 Task: Add an event with the title Conference: Industry Summit, date '2024/05/20', time 7:30 AM to 9:30 AMand add a description: The Industry Summit is a premier gathering of professionals, experts, and thought leaders in a specific industry or field. It serves as a platform for networking, knowledge sharing, and collaboration, bringing together key stakeholders to discuss emerging trends, challenges, and opportunities within the industry._x000D_
_x000D_
Select event color  Banana . Add location for the event as: 789 Paseo del Prado, Madrid, Spain, logged in from the account softage.1@softage.netand send the event invitation to softage.7@softage.net and softage.8@softage.net. Set a reminder for the event Daily
Action: Mouse moved to (42, 98)
Screenshot: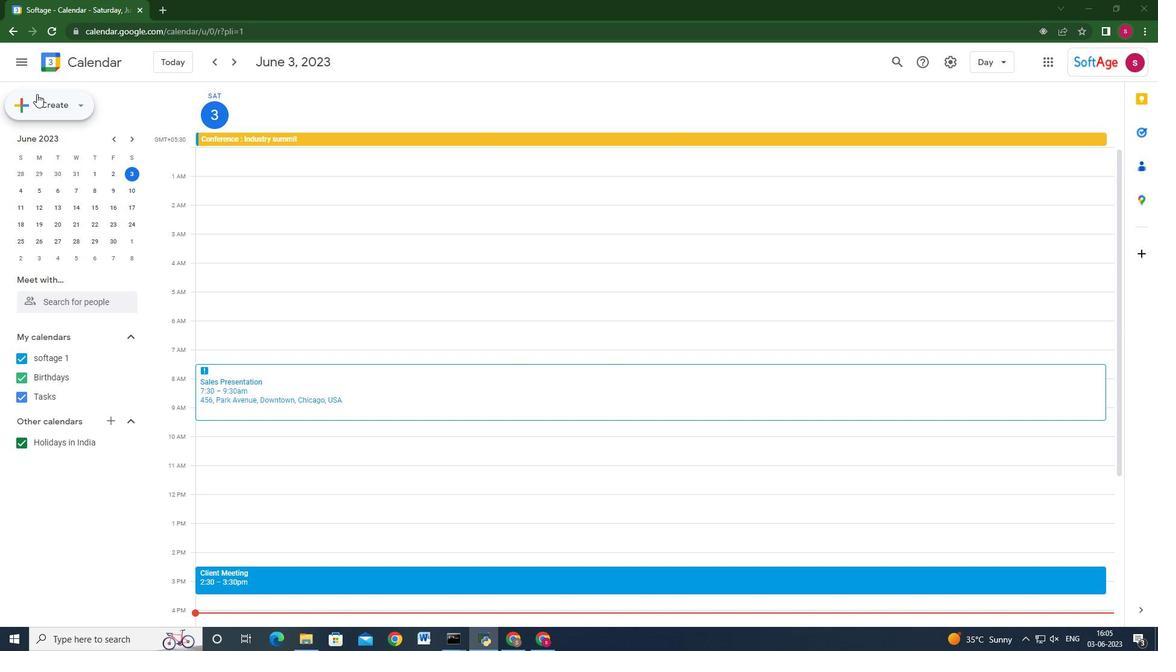 
Action: Mouse pressed left at (42, 98)
Screenshot: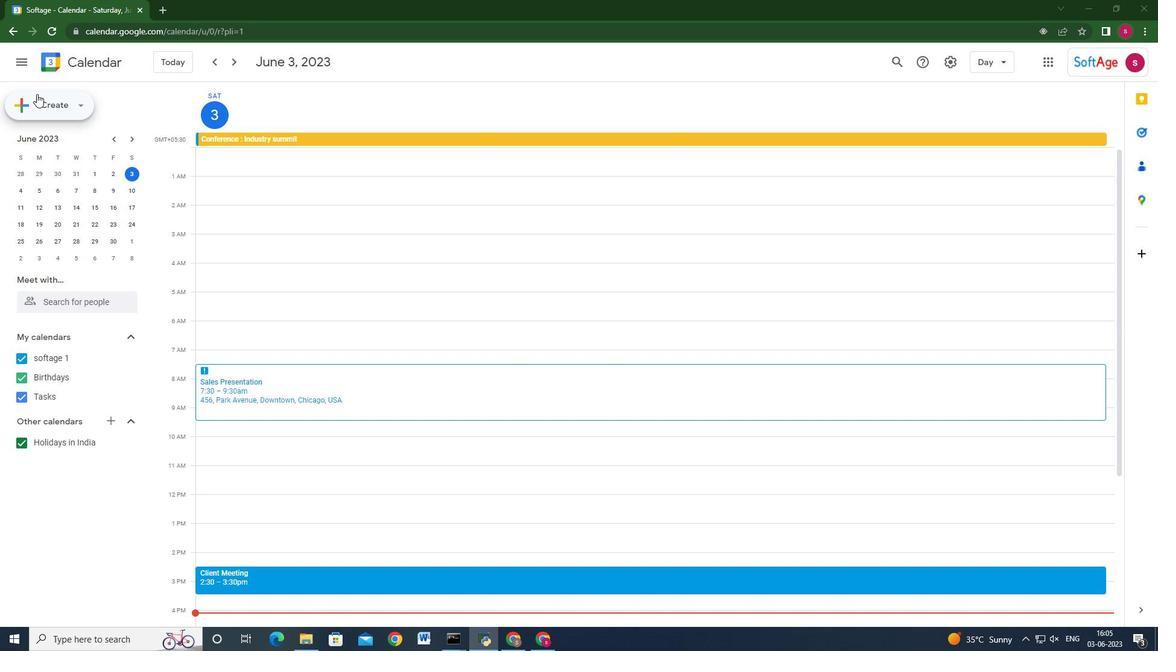
Action: Mouse moved to (53, 135)
Screenshot: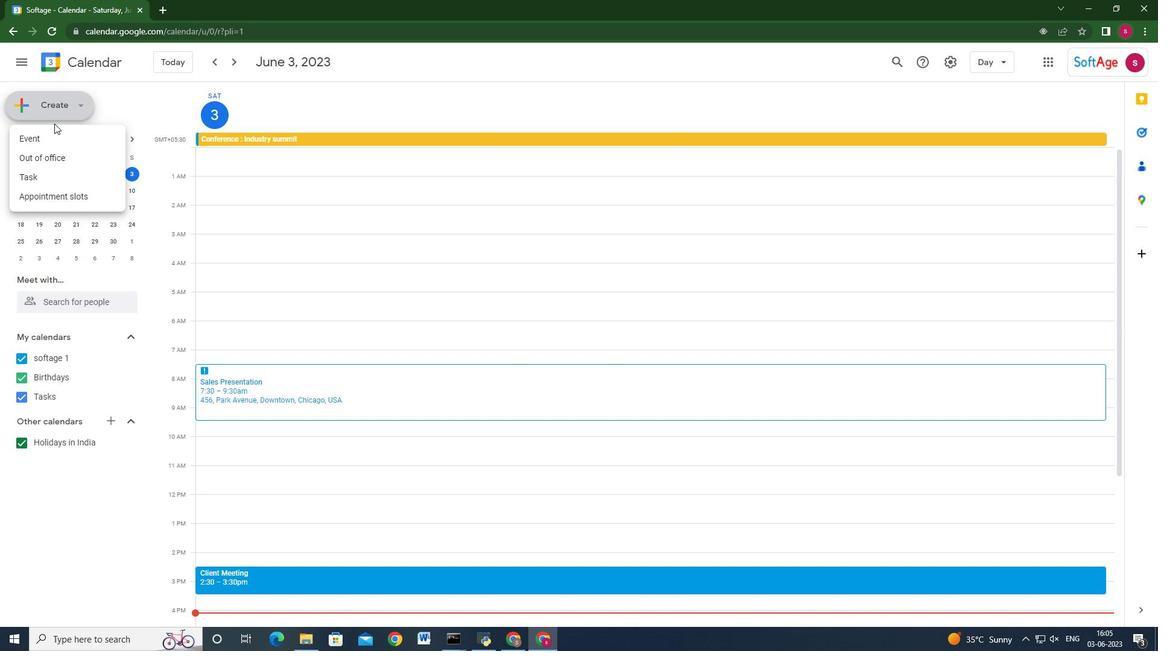 
Action: Mouse pressed left at (53, 135)
Screenshot: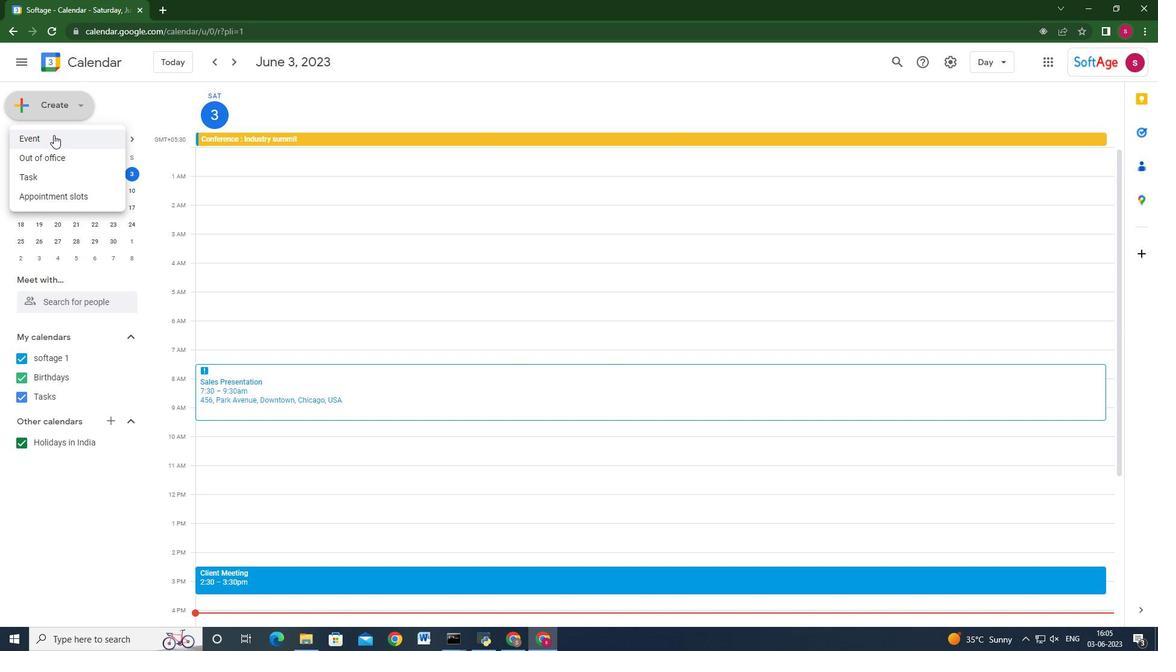 
Action: Mouse moved to (682, 585)
Screenshot: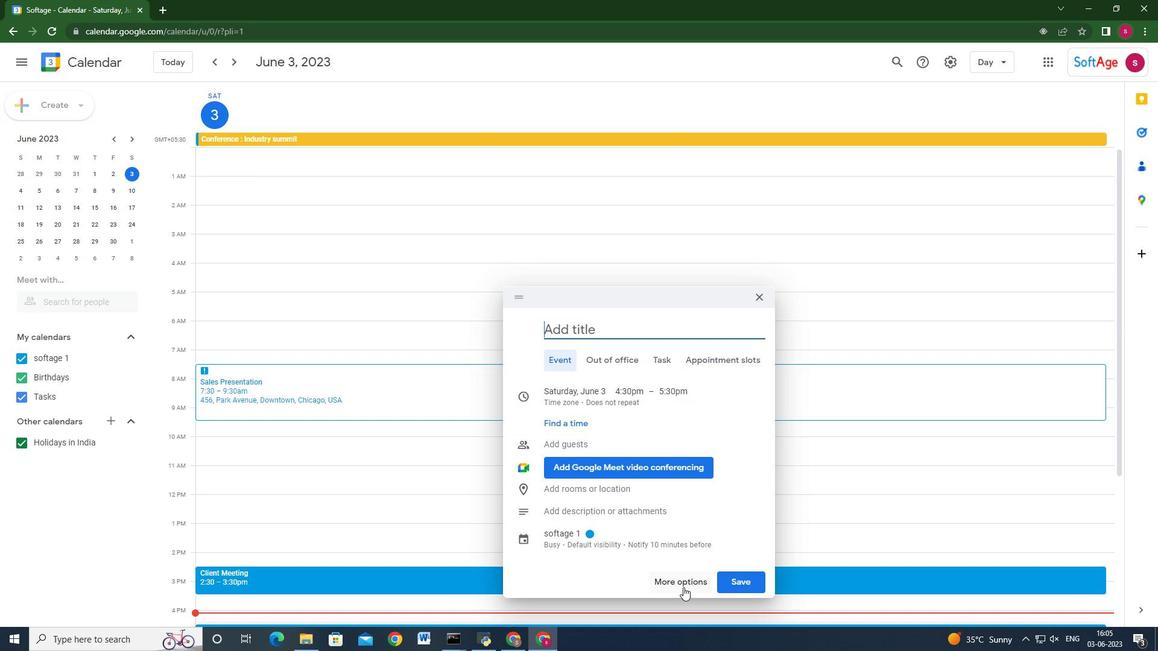 
Action: Mouse pressed left at (682, 585)
Screenshot: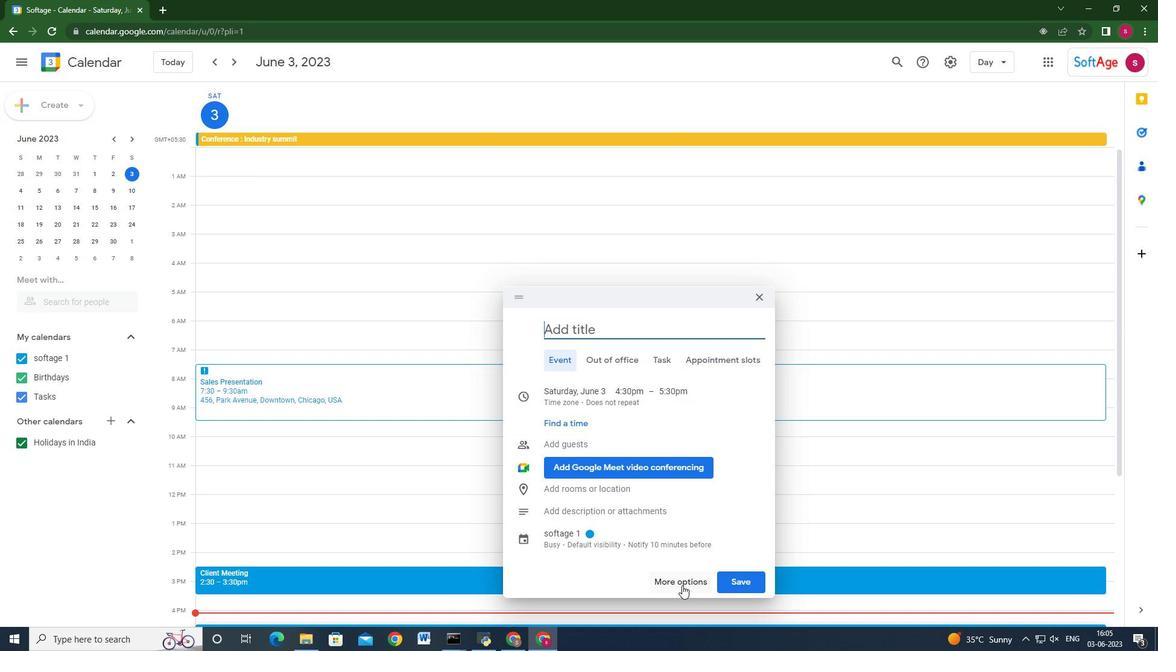 
Action: Mouse moved to (436, 74)
Screenshot: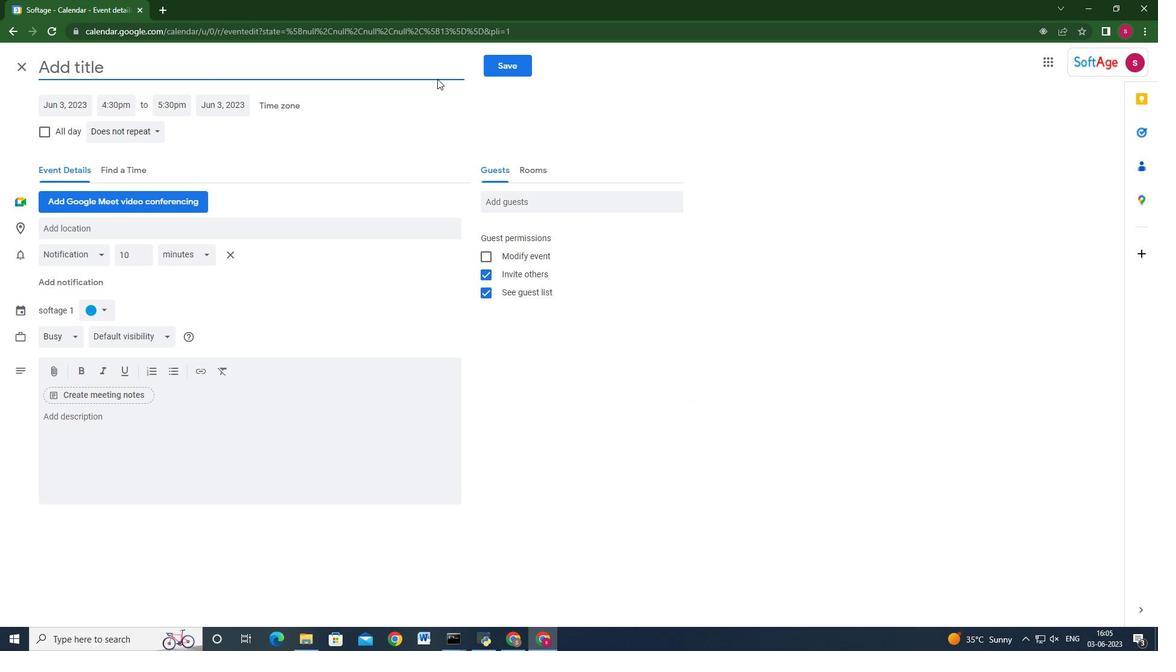 
Action: Key pressed <Key.shift>Industry<Key.space><Key.shift>Summit
Screenshot: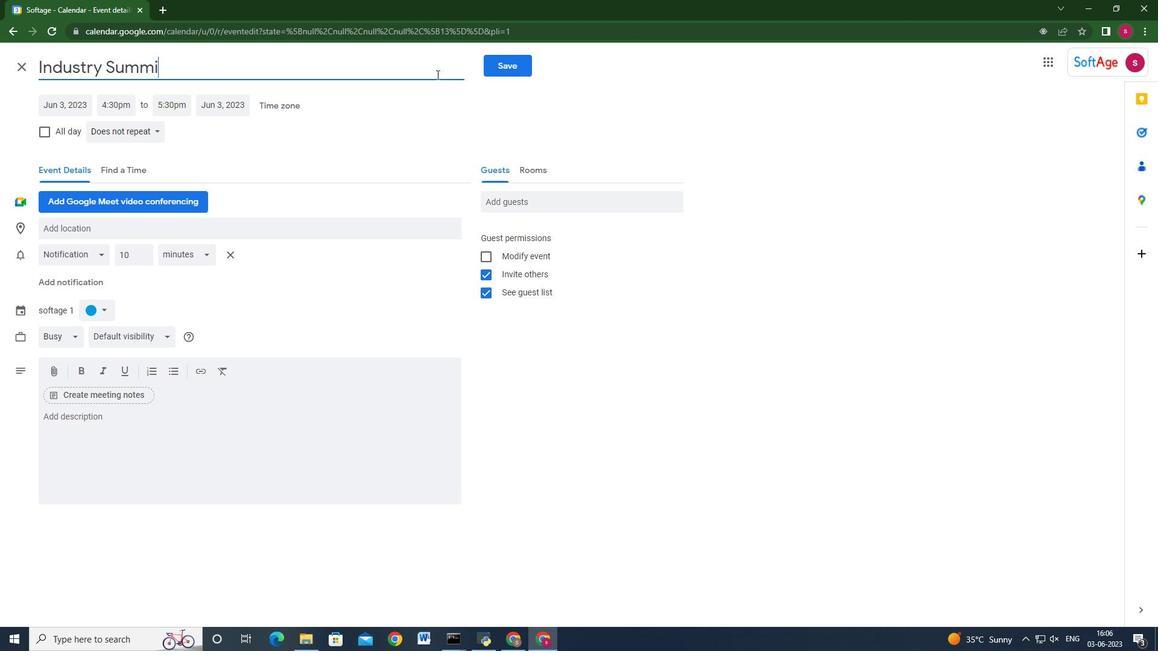 
Action: Mouse moved to (58, 109)
Screenshot: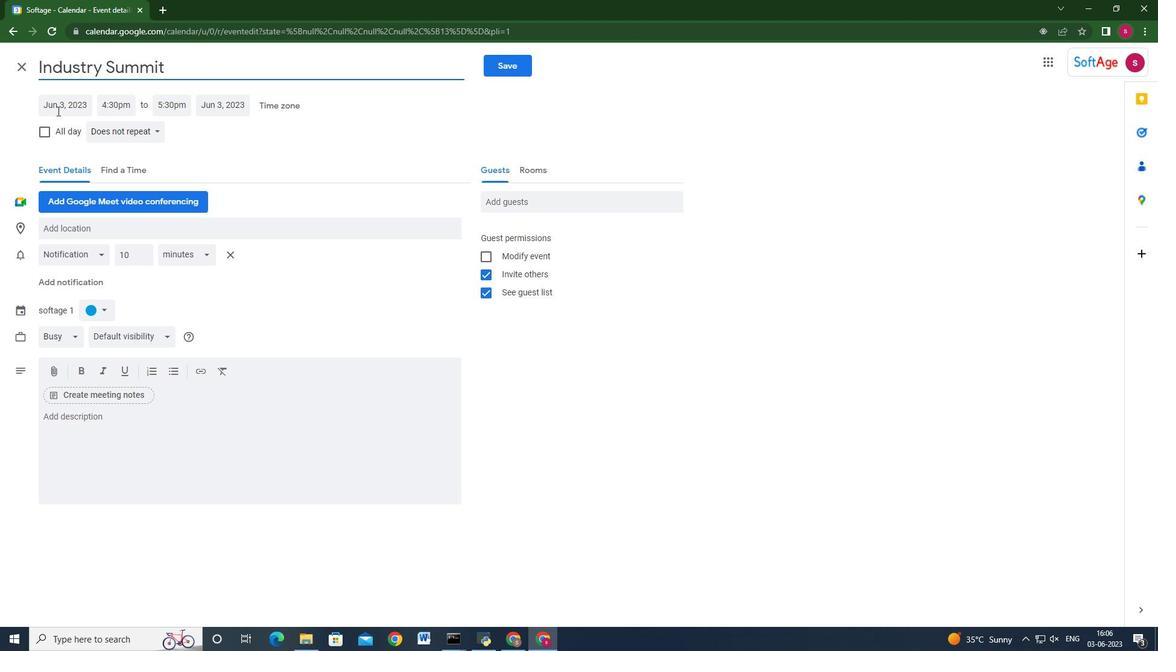 
Action: Mouse pressed left at (58, 109)
Screenshot: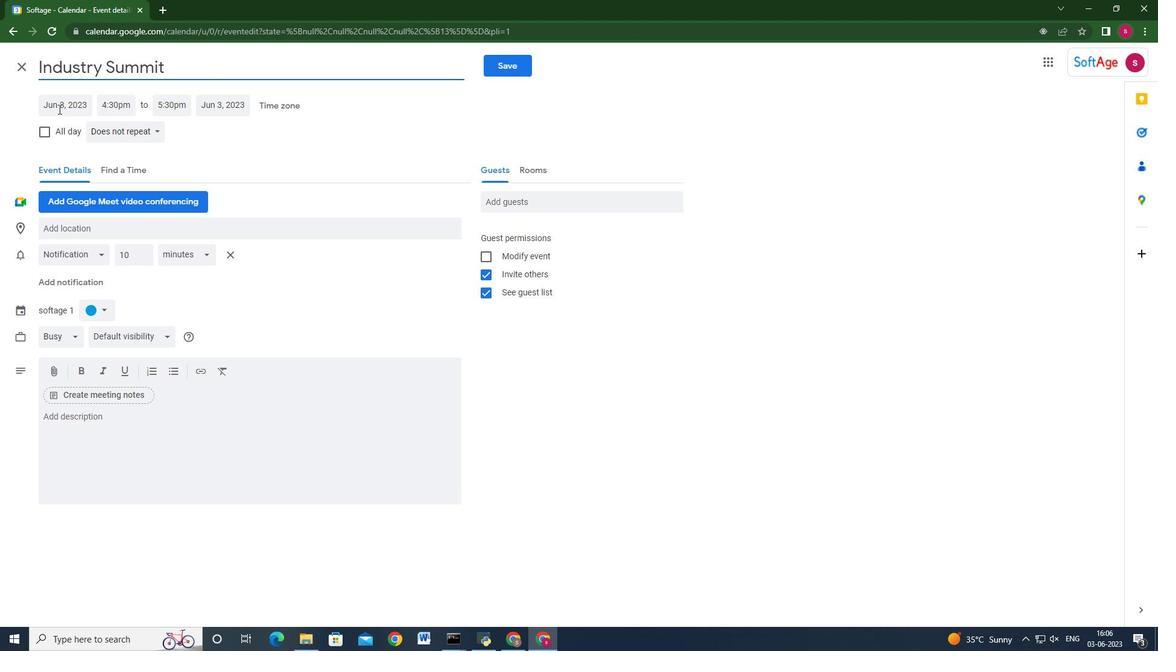 
Action: Mouse moved to (184, 127)
Screenshot: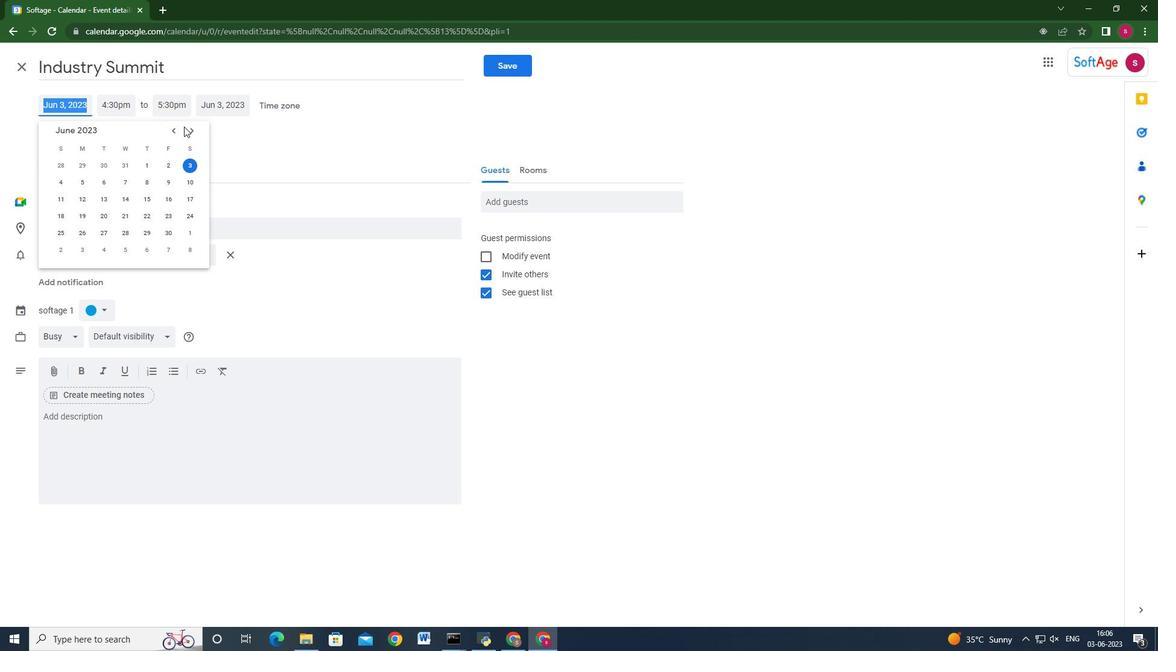 
Action: Mouse pressed left at (184, 127)
Screenshot: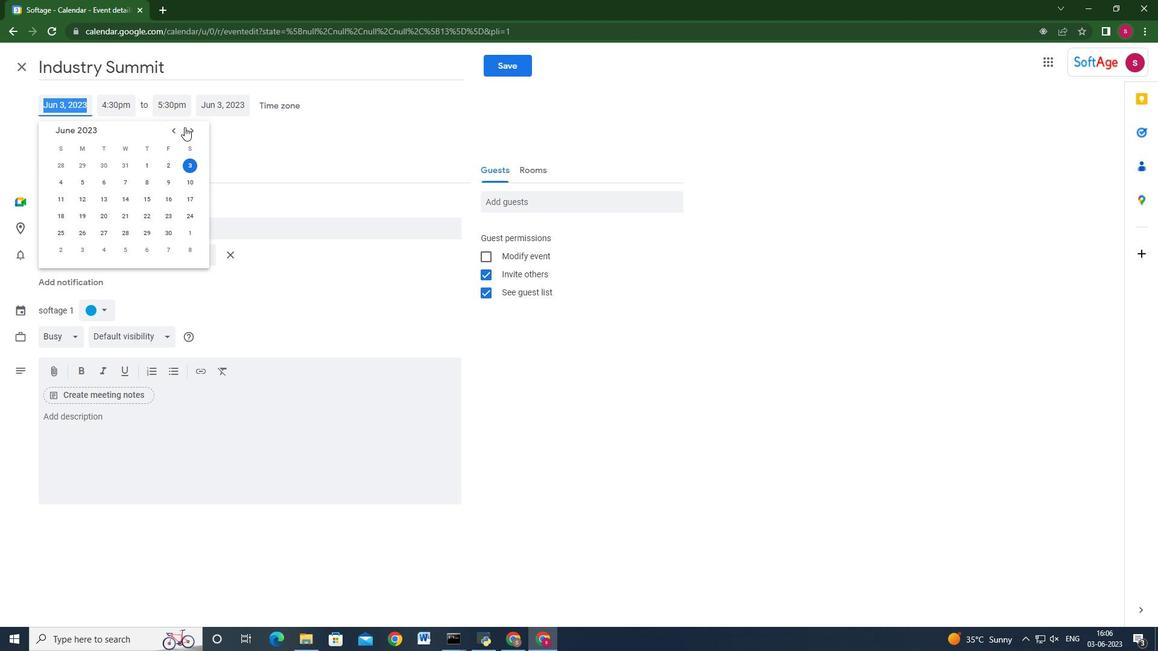 
Action: Mouse pressed left at (184, 127)
Screenshot: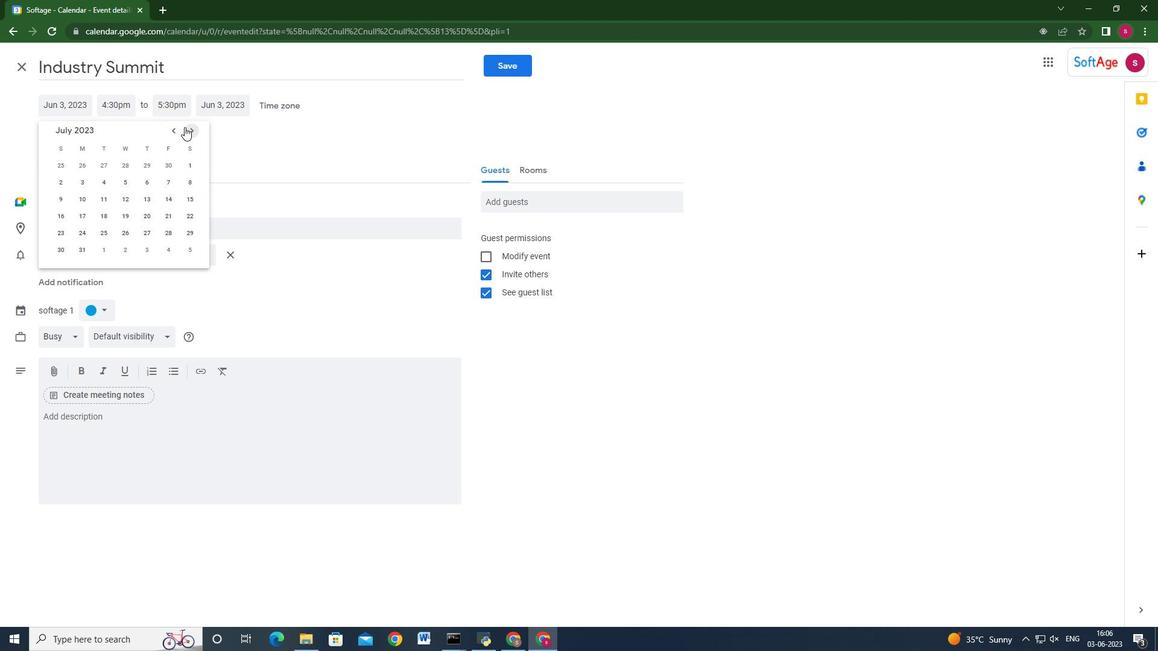 
Action: Mouse pressed left at (184, 127)
Screenshot: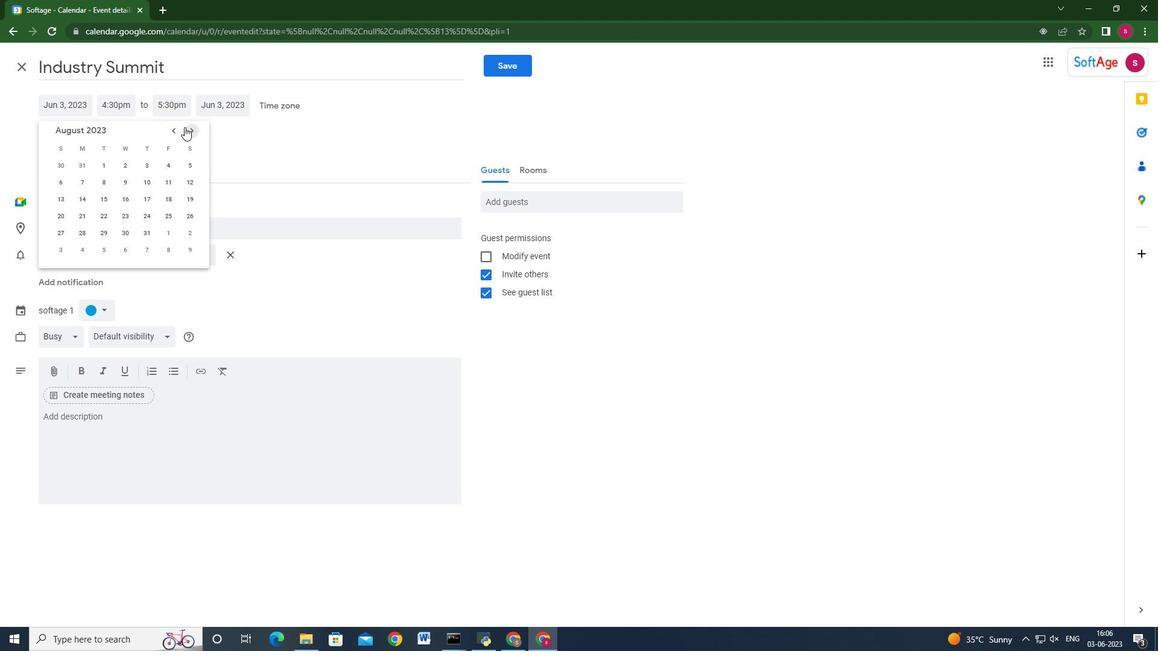 
Action: Mouse pressed left at (184, 127)
Screenshot: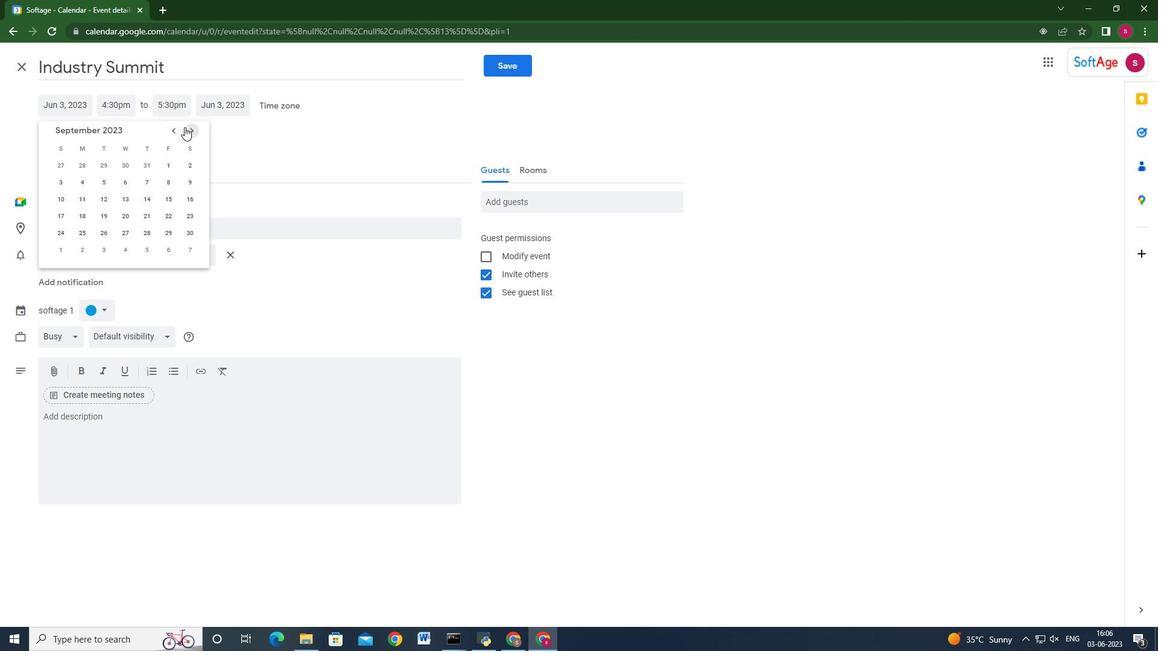 
Action: Mouse pressed left at (184, 127)
Screenshot: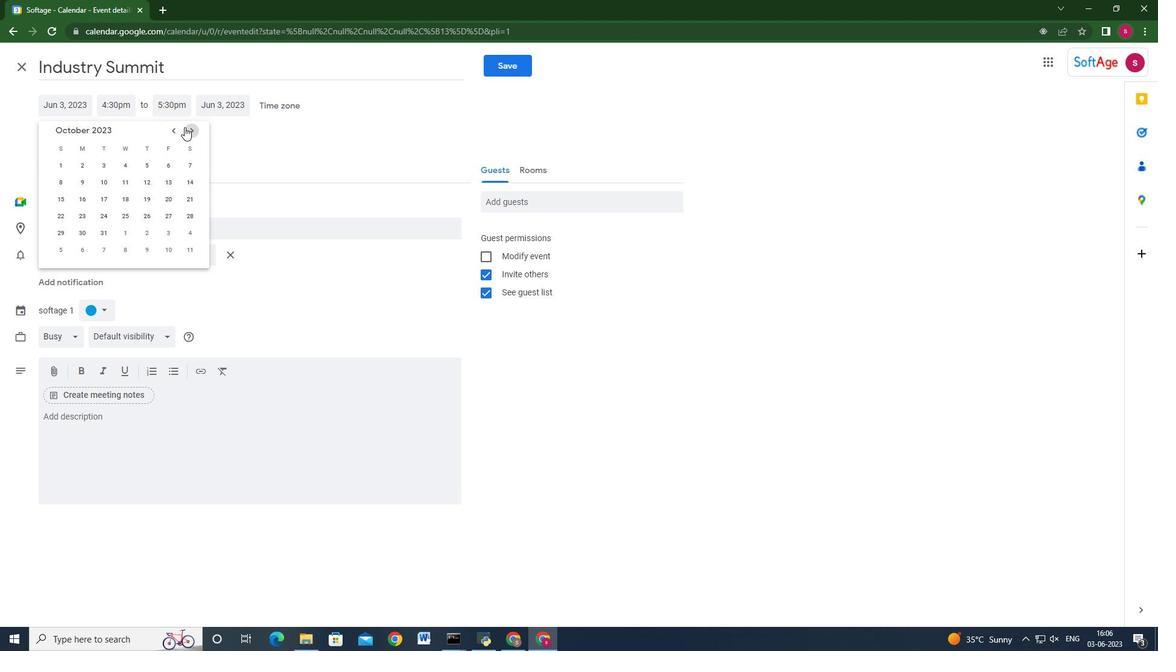 
Action: Mouse pressed left at (184, 127)
Screenshot: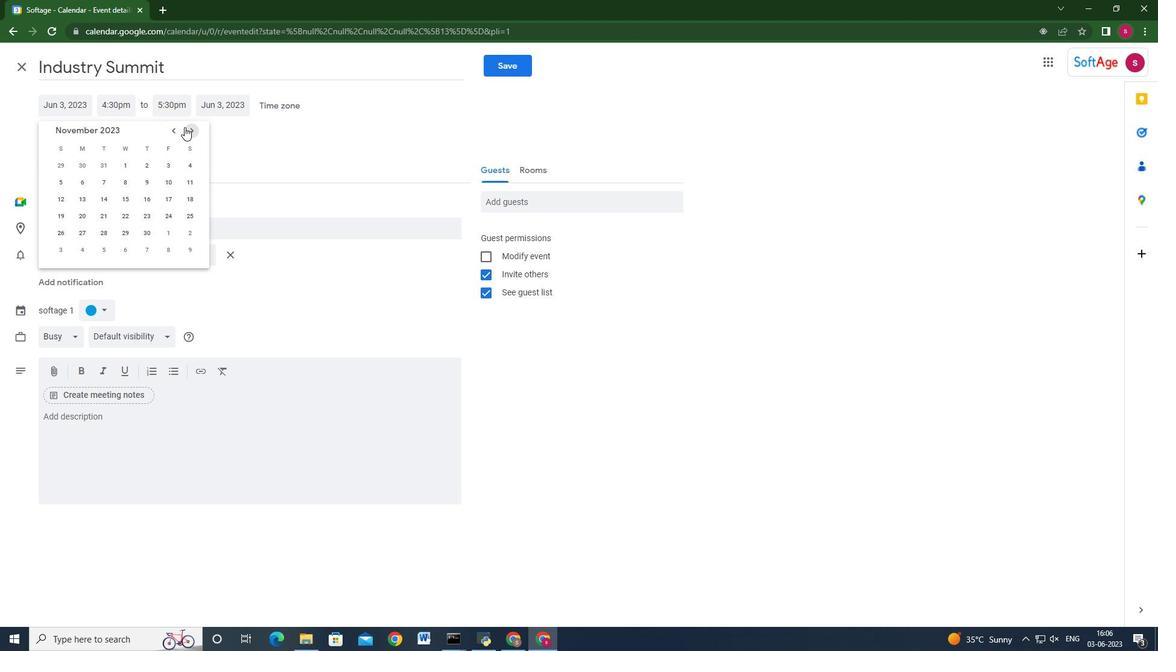 
Action: Mouse pressed left at (184, 127)
Screenshot: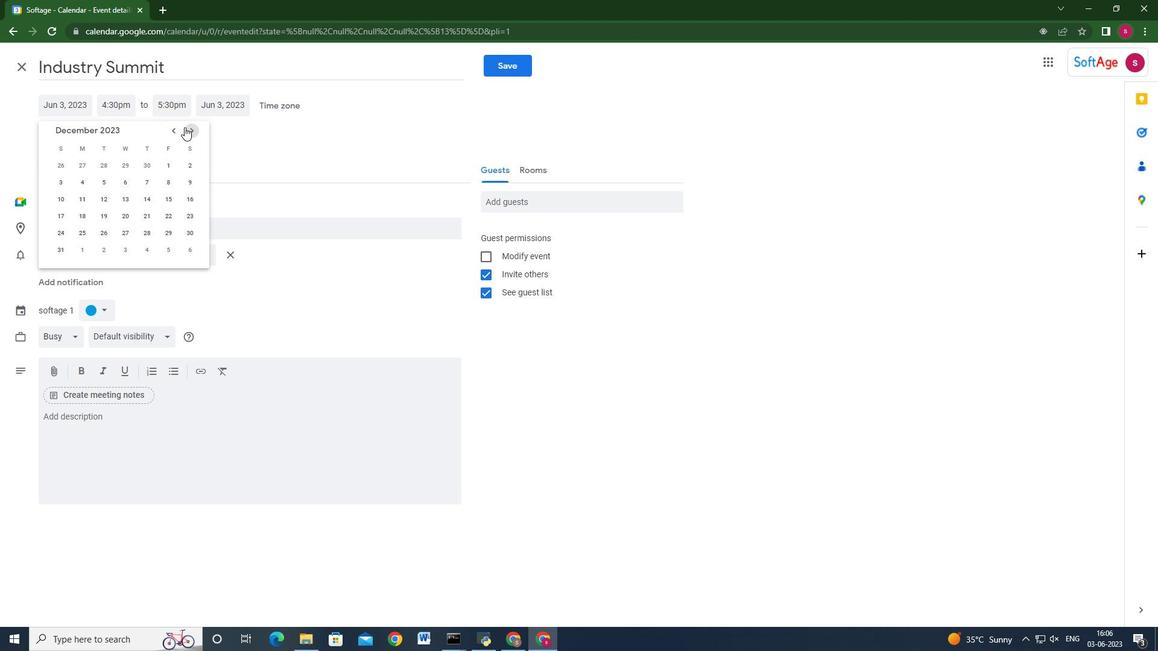 
Action: Mouse pressed left at (184, 127)
Screenshot: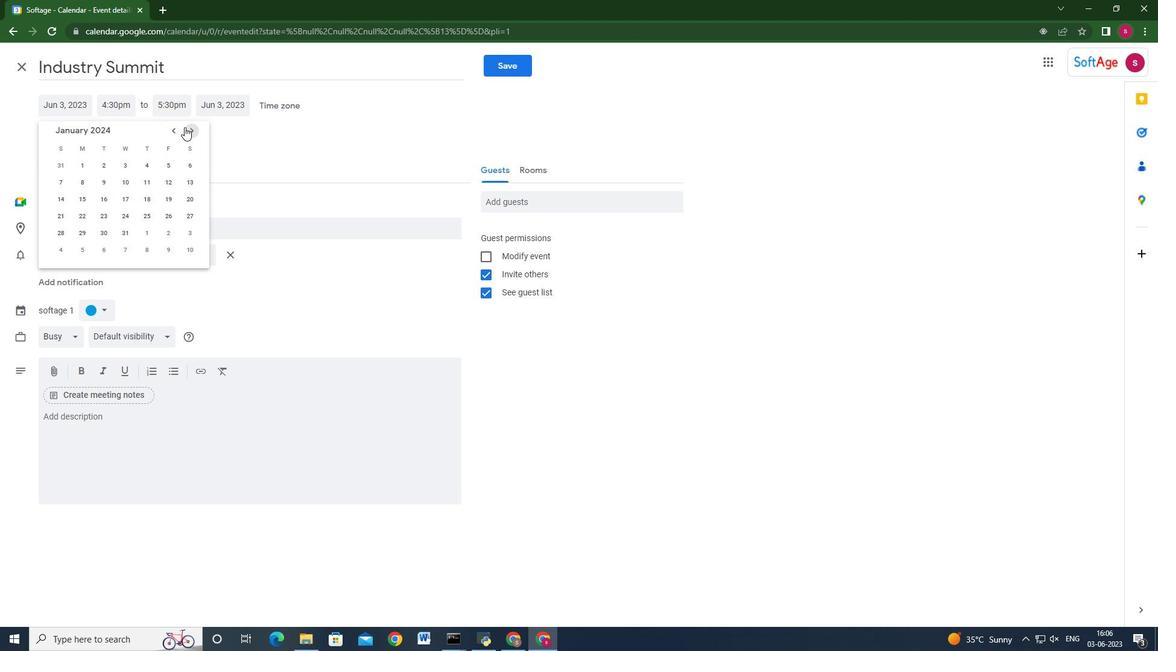
Action: Mouse pressed left at (184, 127)
Screenshot: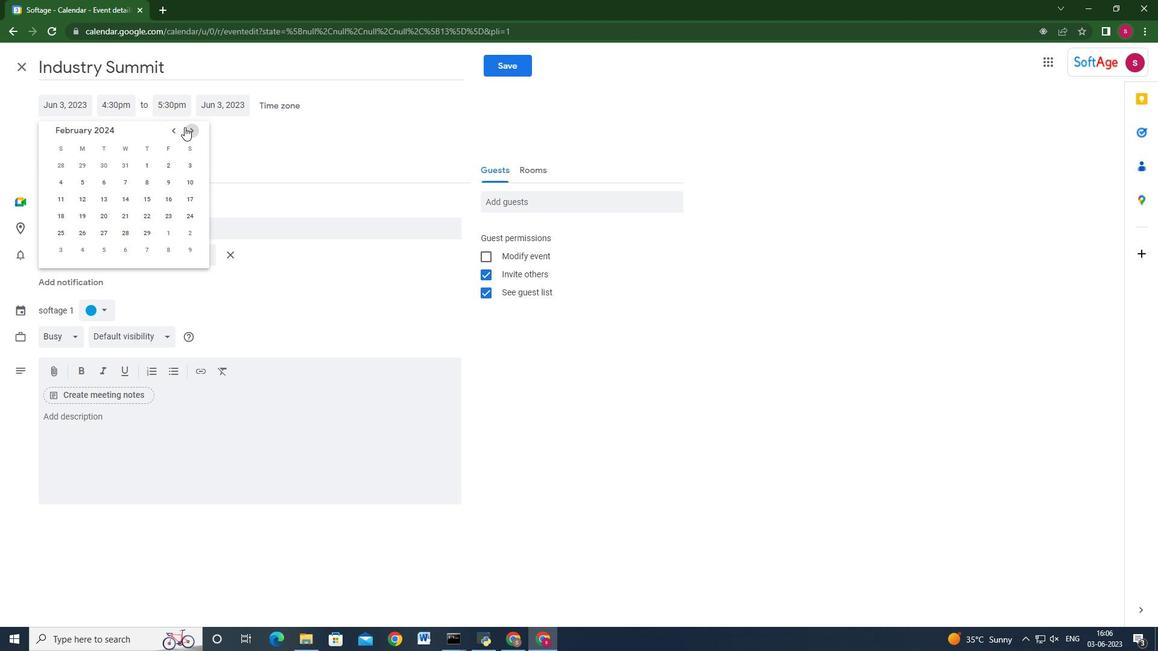 
Action: Mouse pressed left at (184, 127)
Screenshot: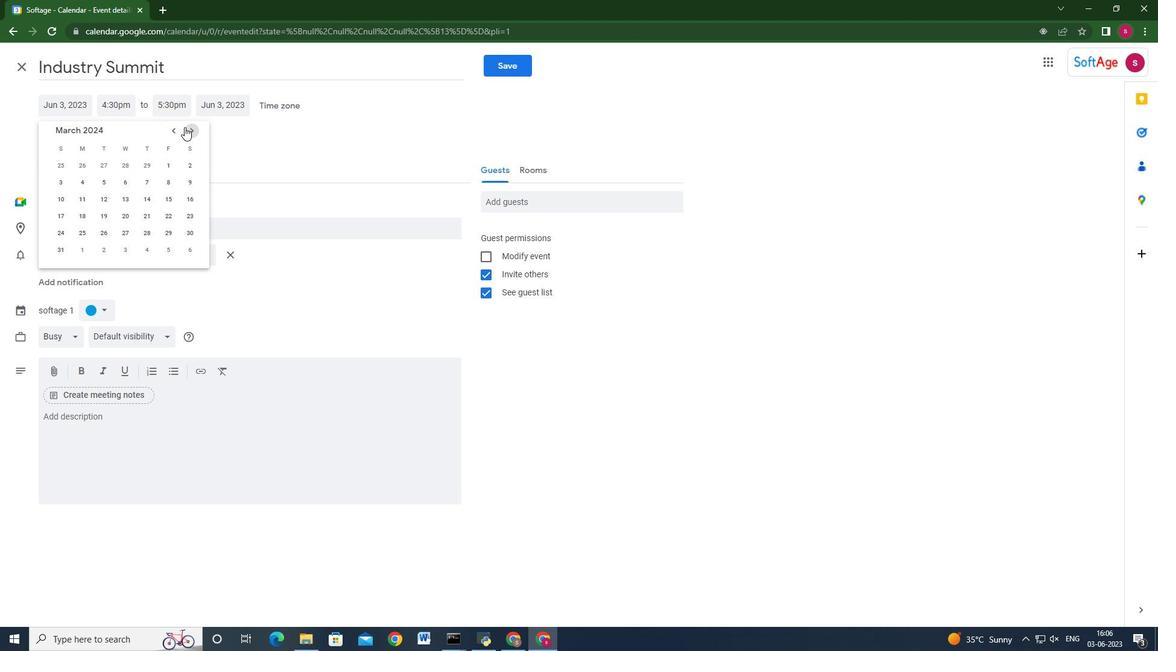 
Action: Mouse pressed left at (184, 127)
Screenshot: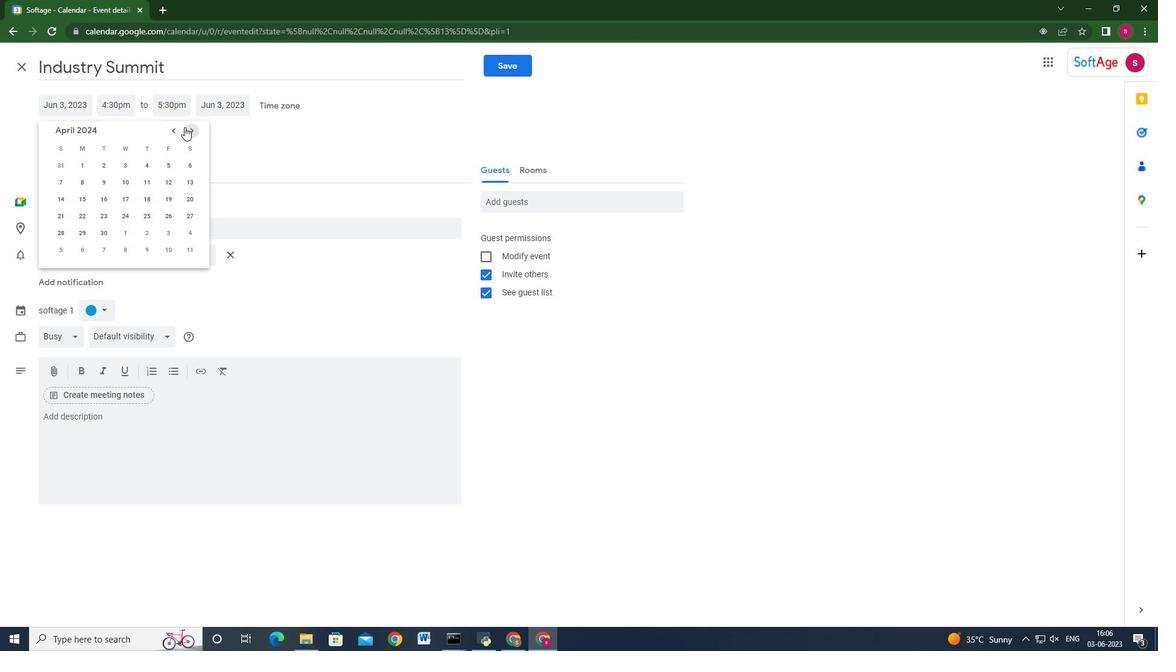 
Action: Mouse moved to (78, 215)
Screenshot: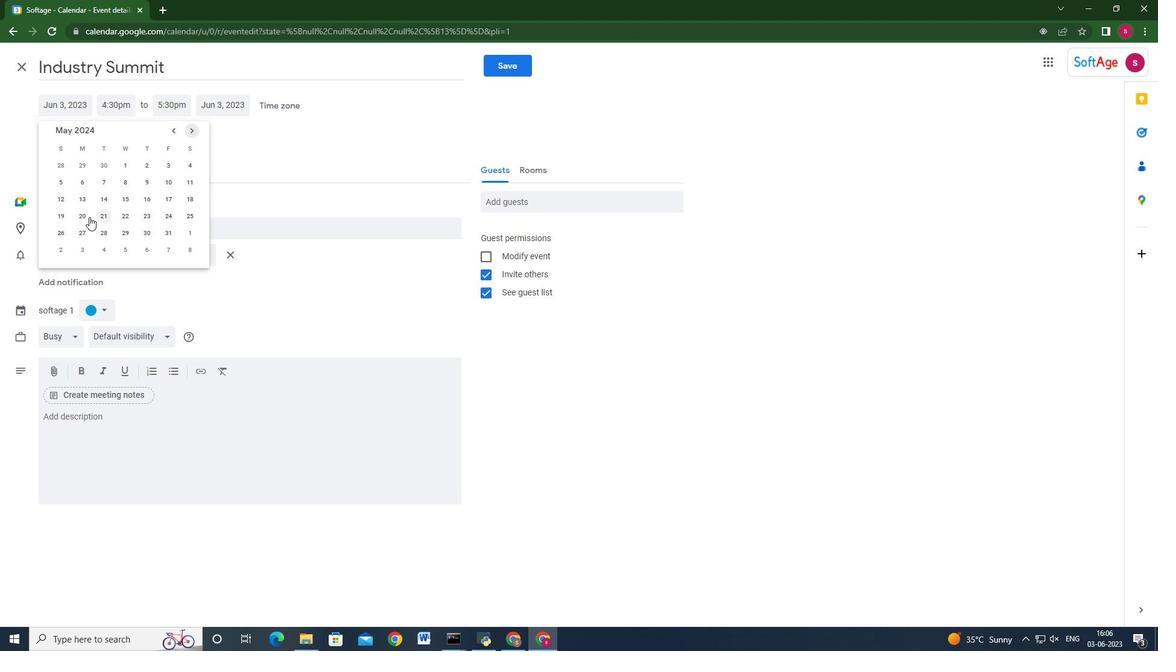 
Action: Mouse pressed left at (78, 215)
Screenshot: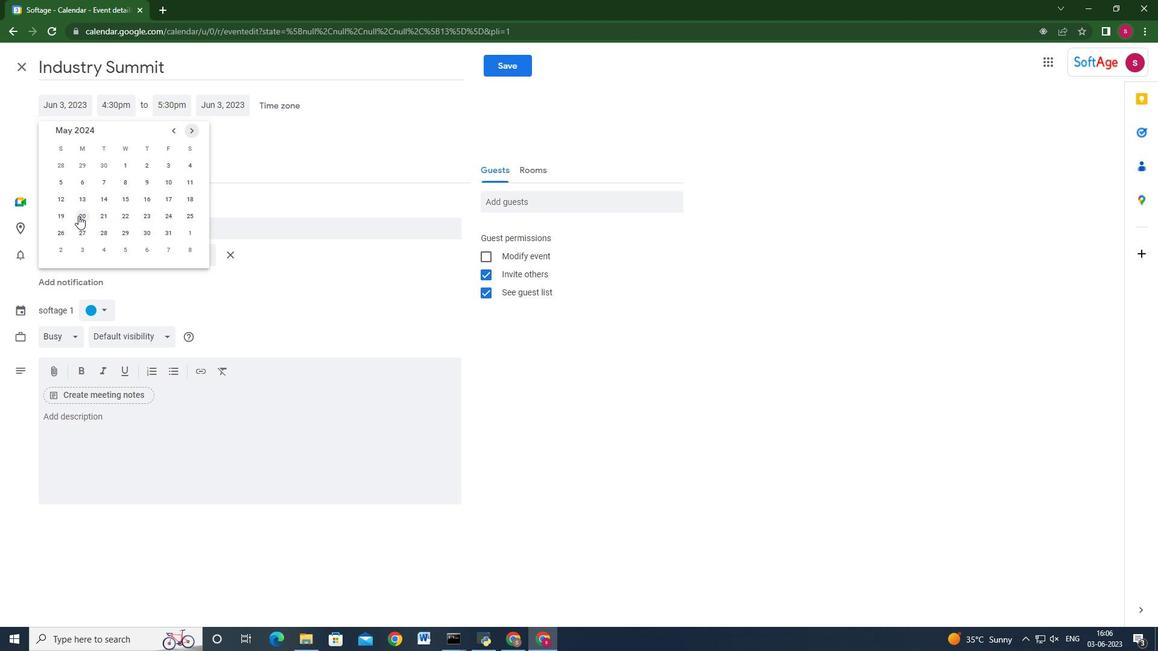 
Action: Mouse moved to (127, 101)
Screenshot: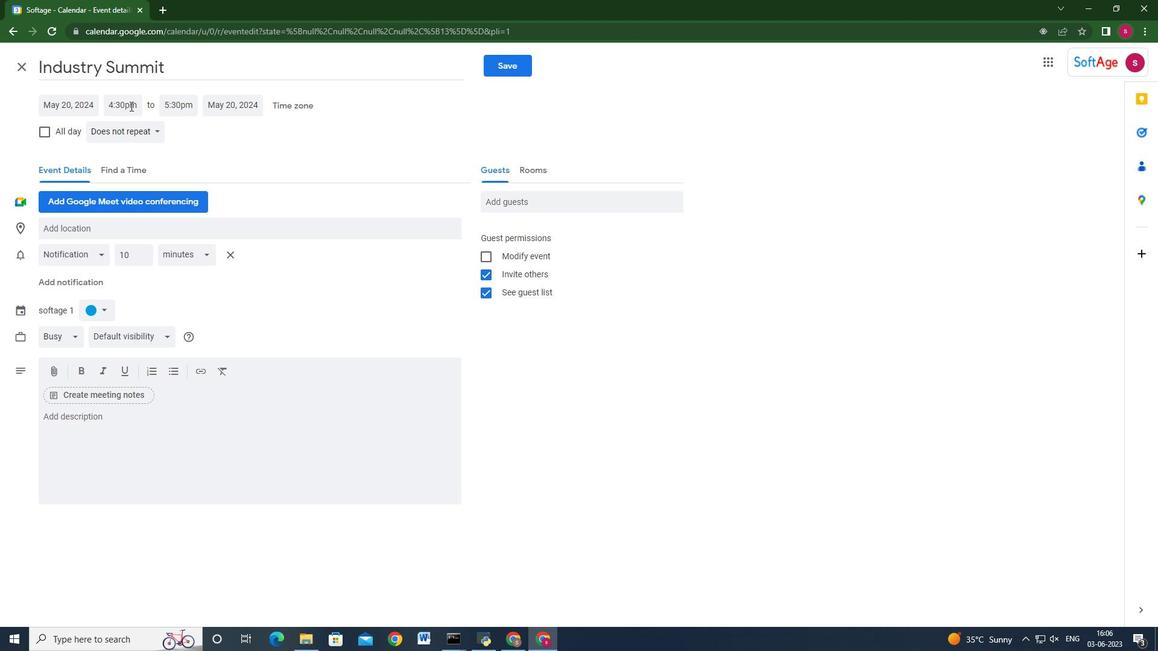 
Action: Mouse pressed left at (127, 101)
Screenshot: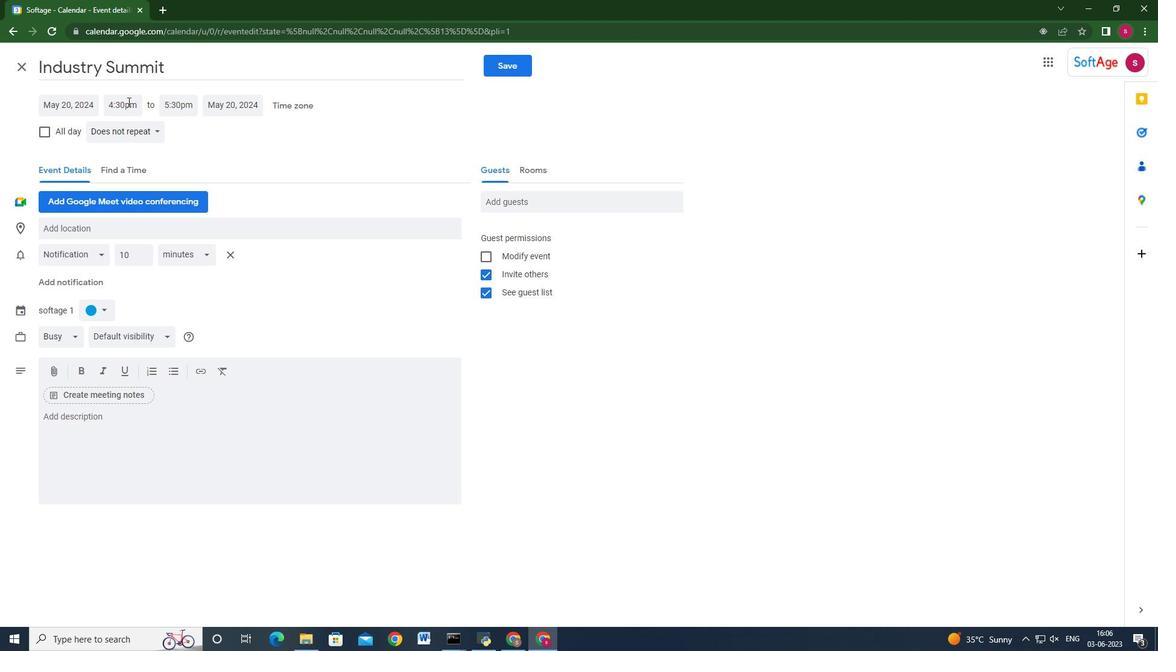 
Action: Mouse moved to (127, 104)
Screenshot: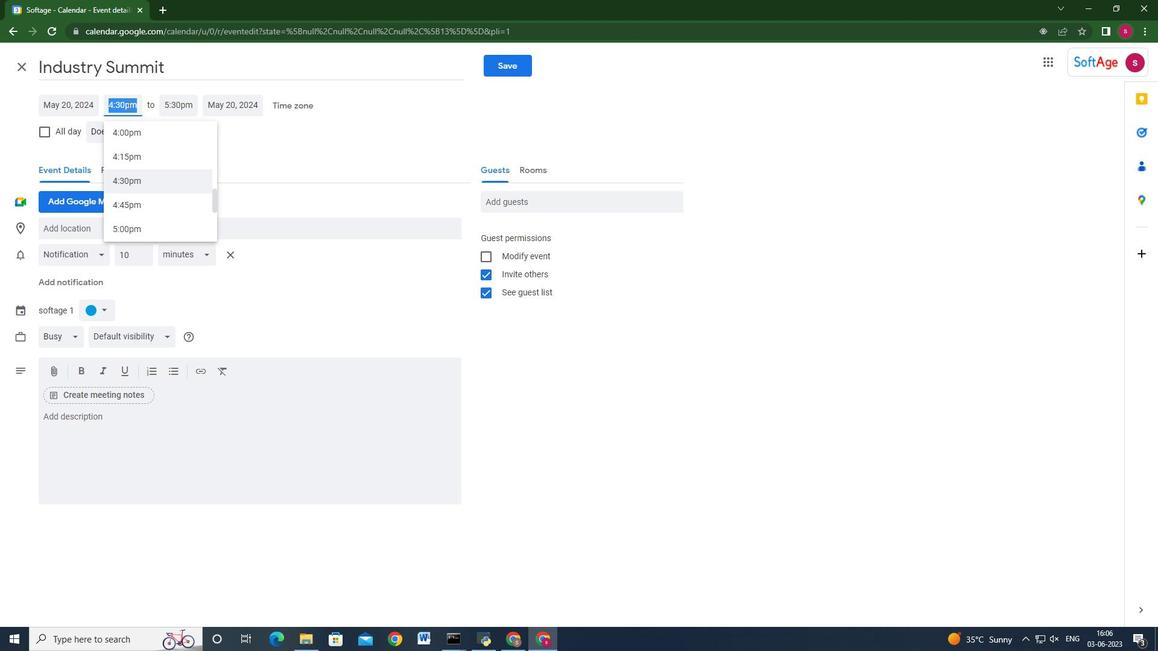 
Action: Key pressed 7<Key.shift>:30am<Key.tab>9<Key.shift>:30am<Key.enter>
Screenshot: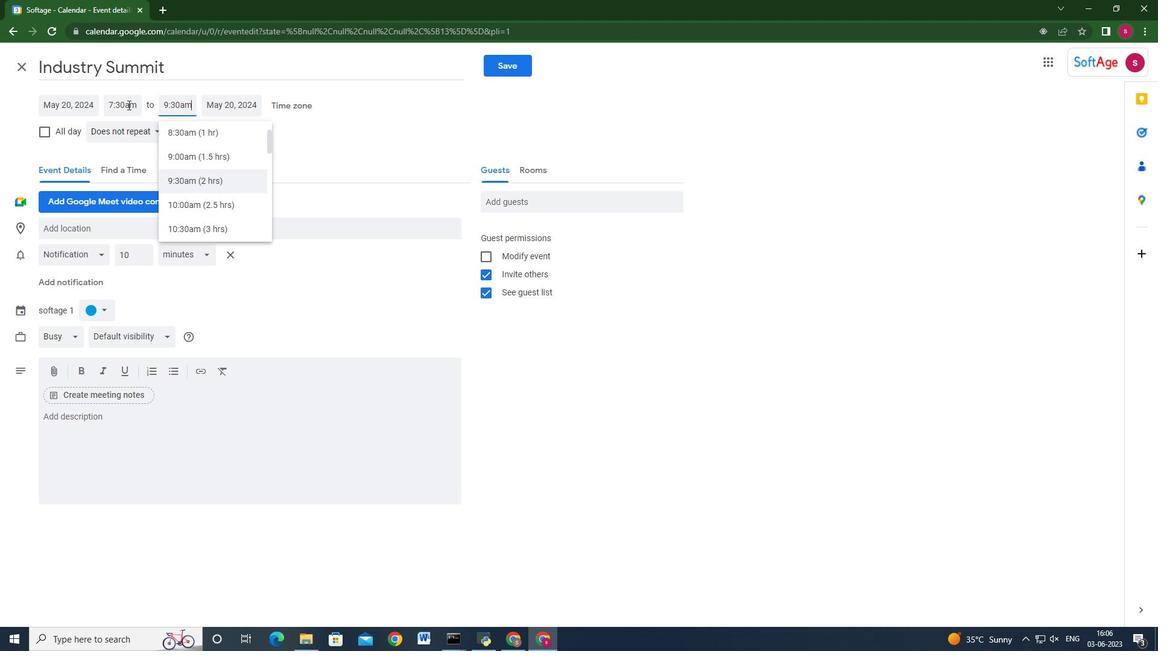 
Action: Mouse moved to (152, 436)
Screenshot: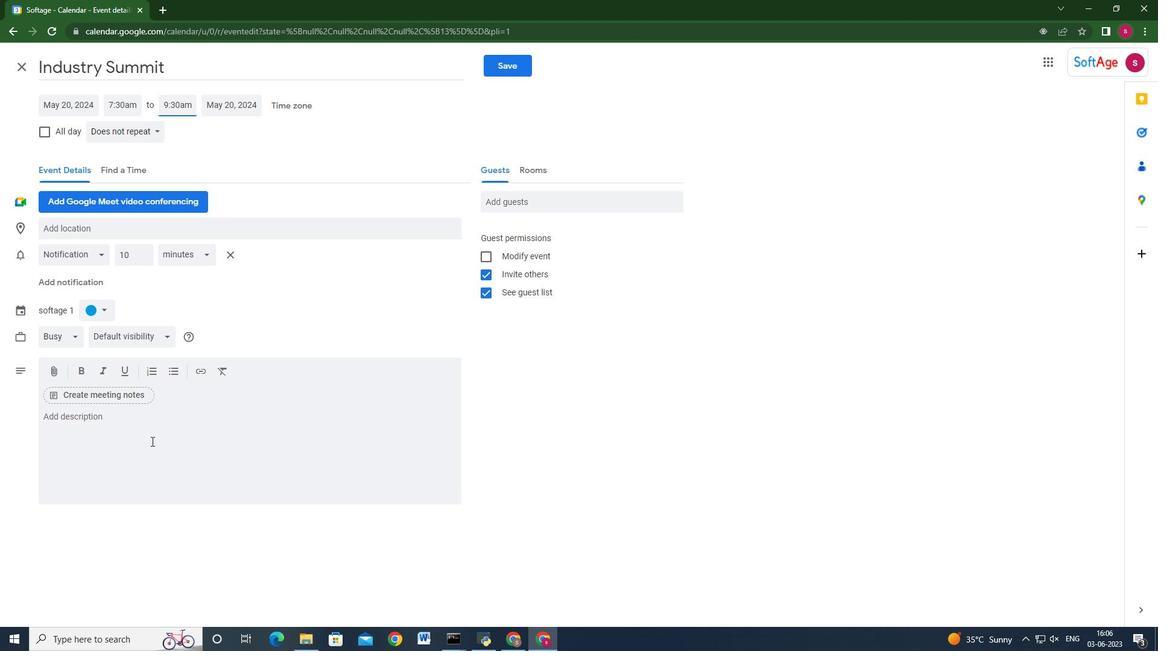 
Action: Mouse pressed left at (152, 436)
Screenshot: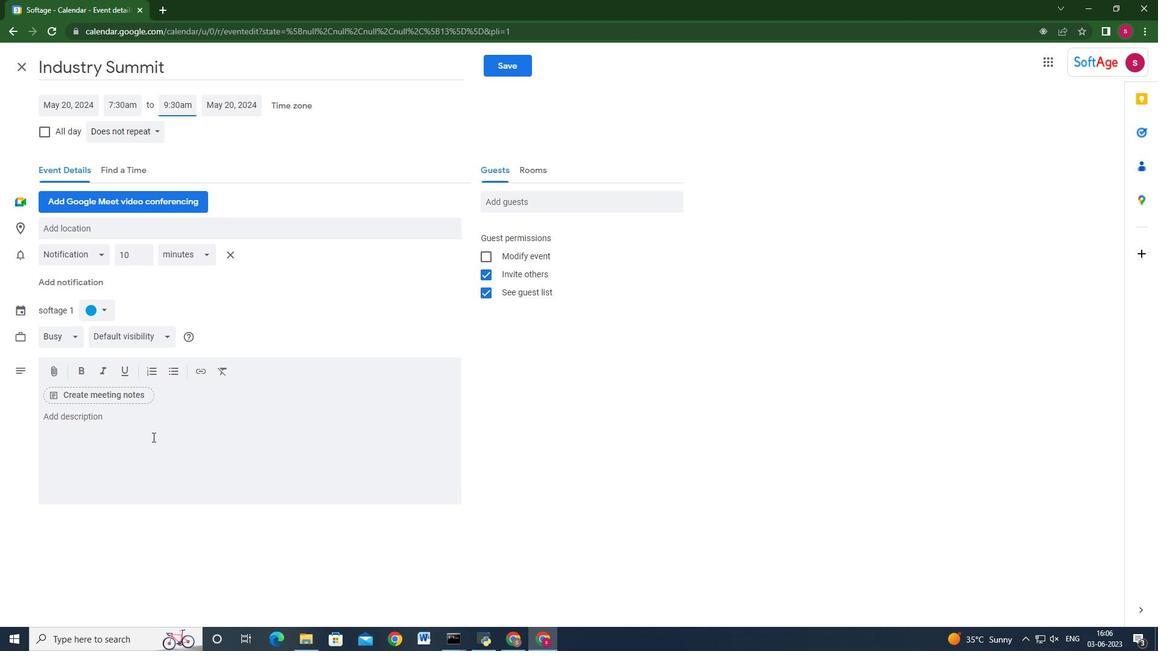 
Action: Key pressed <Key.shift>the<Key.space>i<Key.backspace><Key.backspace><Key.backspace><Key.backspace><Key.backspace><Key.shift>The<Key.space>industry<Key.space>summit<Key.space>is<Key.space>a<Key.space>premier<Key.space>gathering<Key.space>of<Key.space>professionals,<Key.space>experts<Key.space><Key.backspace>,<Key.space>and<Key.space>thought<Key.space>leaders<Key.space>in<Key.space>a<Key.space>specific<Key.space>industry<Key.space><Key.backspace><Key.space>a<Key.backspace><Key.backspace><Key.backspace>y<Key.space>or<Key.space>field.<Key.space><Key.shift>It<Key.space>serves<Key.space>as<Key.space>a<Key.space>platform<Key.space>for<Key.space>networking,<Key.space>knowledge<Key.space>sharing,<Key.space>and<Key.space>collaboration,<Key.space>bringing<Key.space>toghether<Key.space>key<Key.space><Key.backspace><Key.backspace><Key.backspace><Key.backspace><Key.backspace><Key.backspace><Key.backspace><Key.backspace><Key.backspace><Key.backspace><Key.backspace>ether<Key.space>key<Key.space>stakeholders<Key.space>to<Key.space>discuss<Key.space>emergin<Key.space>t<Key.backspace><Key.backspace><Key.backspace><Key.backspace><Key.backspace>i<Key.backspace>ging<Key.space>trends,<Key.space>co<Key.backspace>hallenges,<Key.space>and<Key.space>opportunities<Key.space>within<Key.space>the<Key.space>industry/<Key.backspace>.
Screenshot: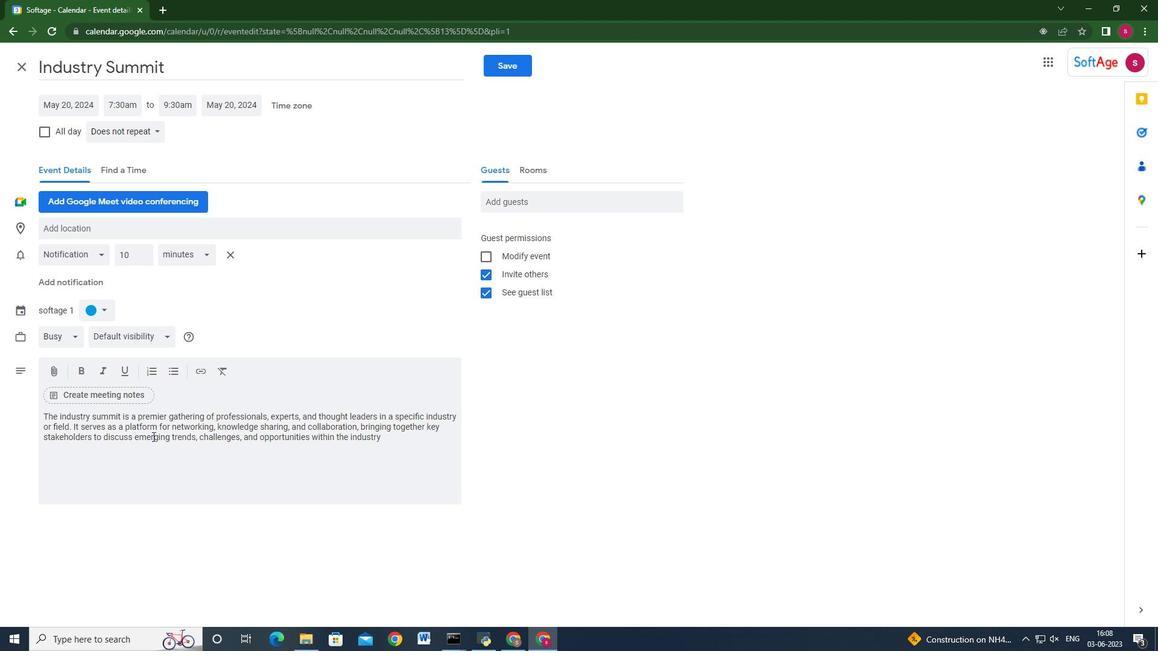 
Action: Mouse moved to (243, 234)
Screenshot: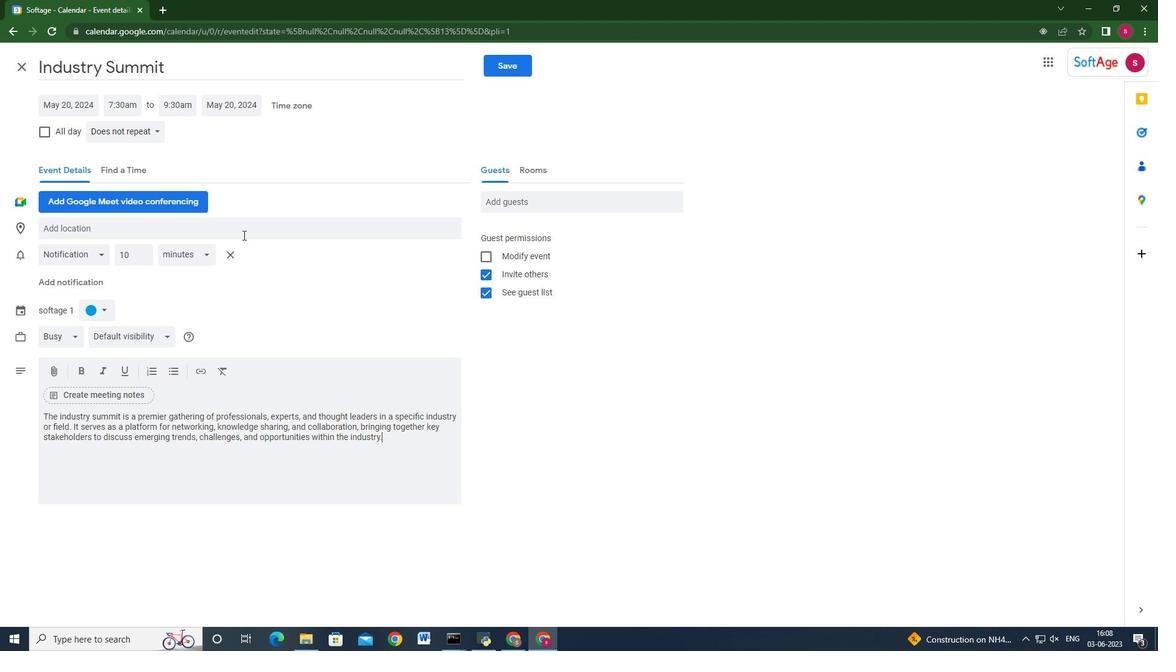 
Action: Mouse pressed left at (243, 234)
Screenshot: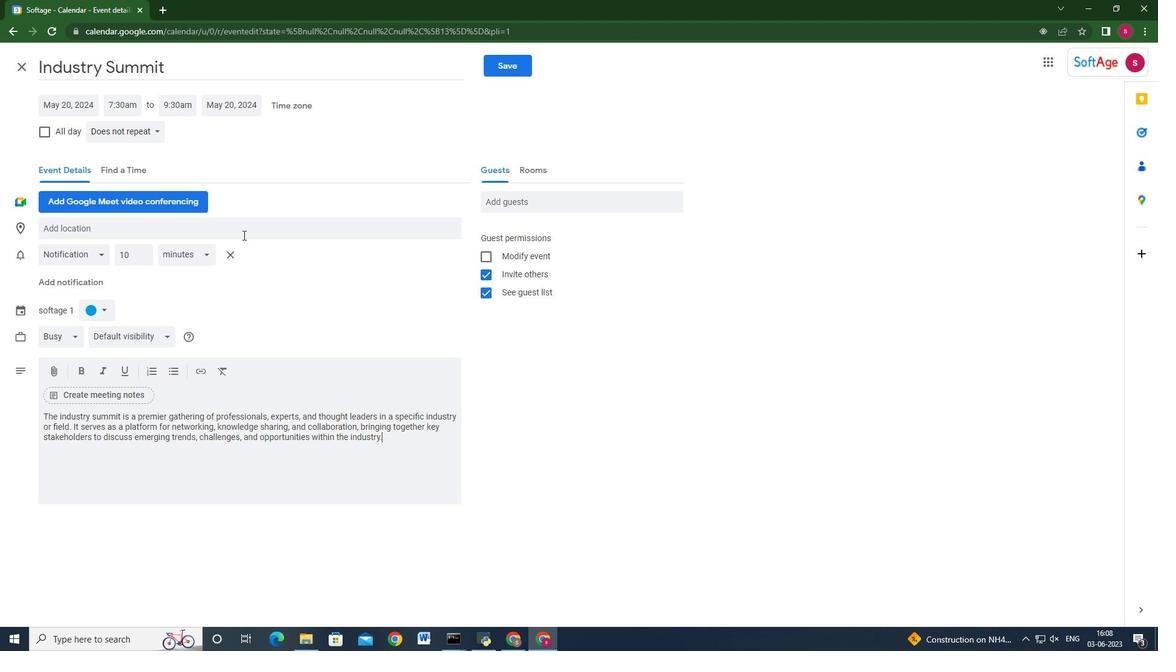 
Action: Key pressed 789,<Key.backspace><Key.space><Key.shift>Paseo<Key.space>del<Key.space><Key.shift>Prd<Key.backspace>ado,<Key.space><Key.shift>Madrid,<Key.space><Key.shift><Key.shift><Key.shift><Key.shift><Key.shift><Key.shift><Key.shift><Key.shift><Key.shift>Spain
Screenshot: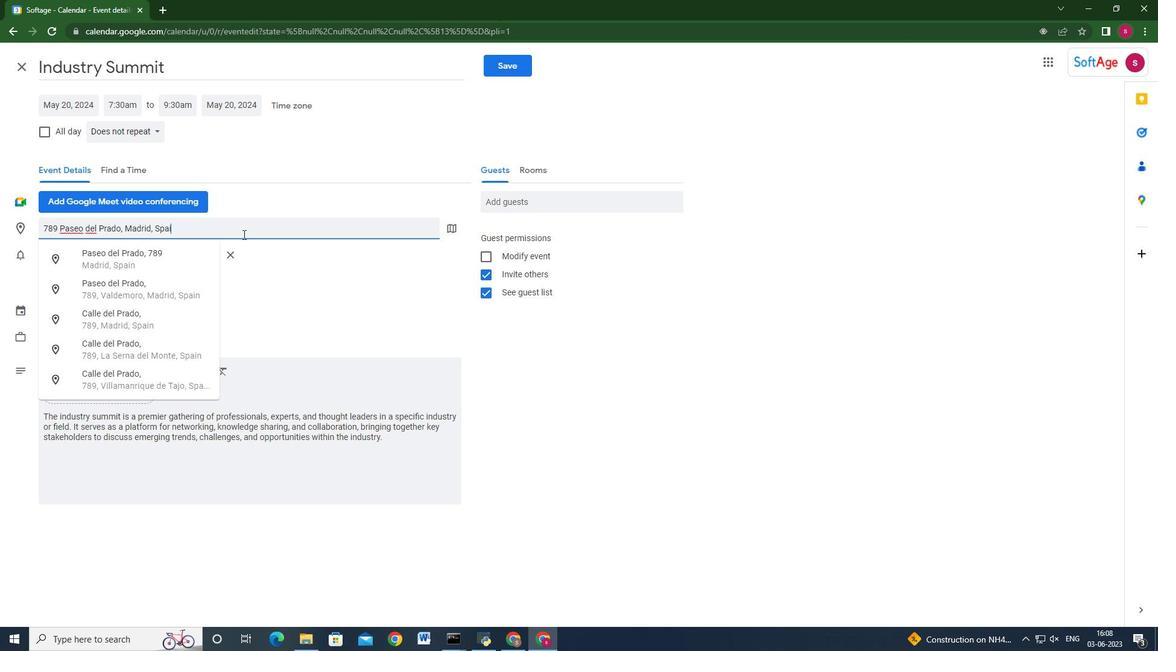 
Action: Mouse moved to (275, 270)
Screenshot: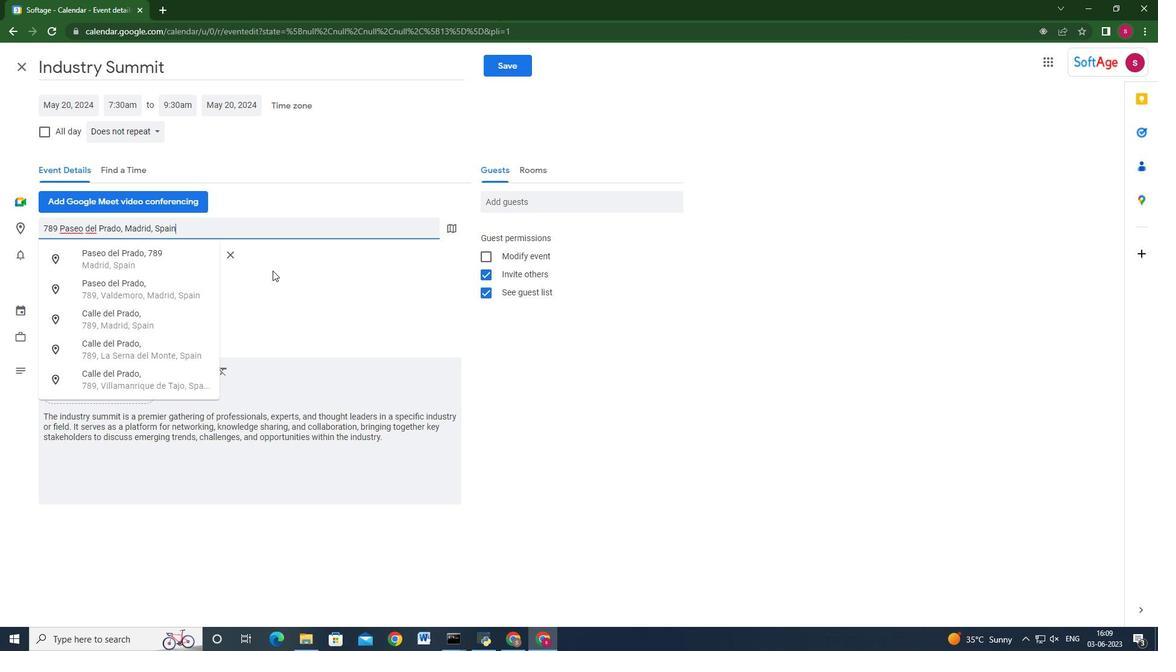 
Action: Mouse pressed left at (275, 270)
Screenshot: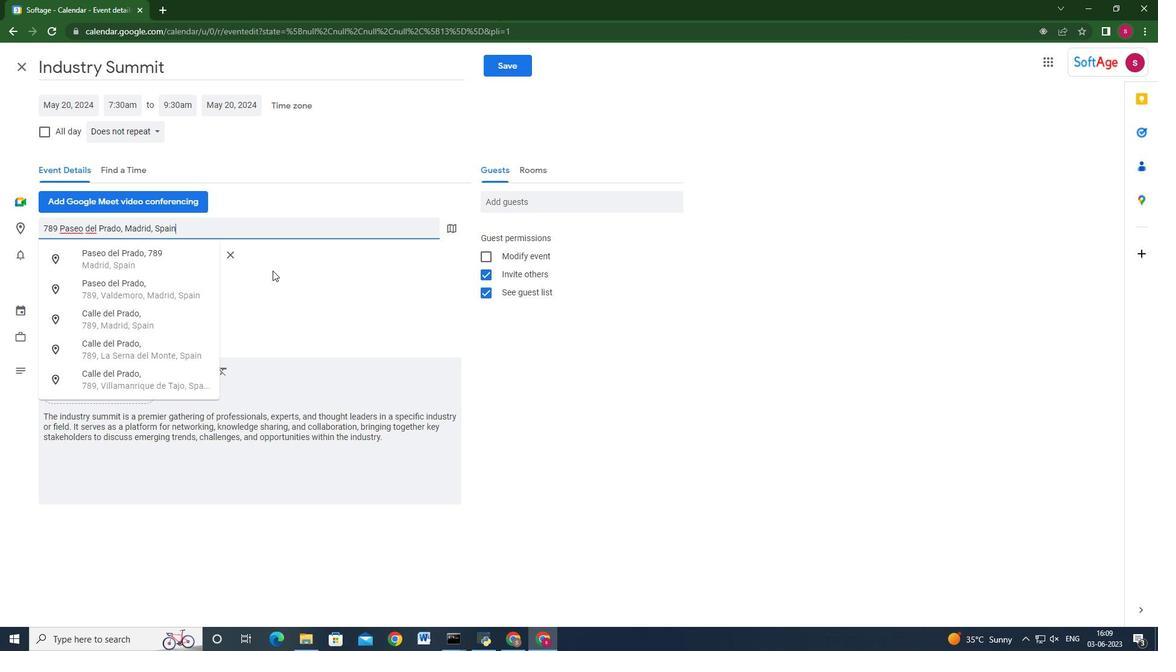 
Action: Mouse moved to (560, 201)
Screenshot: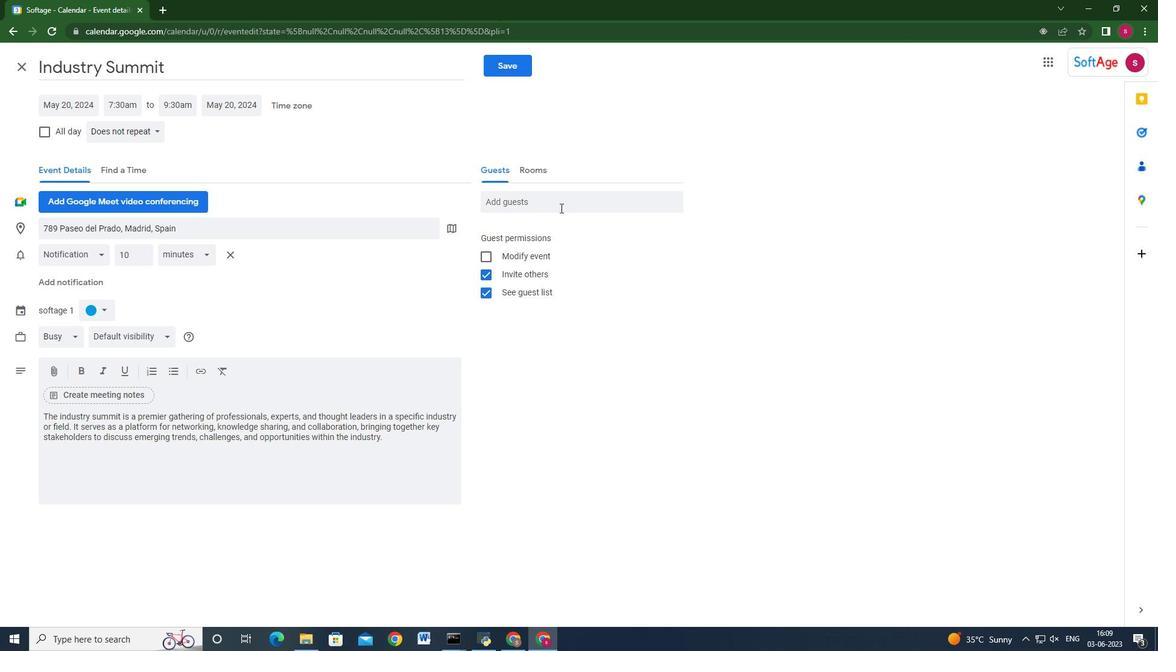 
Action: Mouse pressed left at (560, 201)
Screenshot: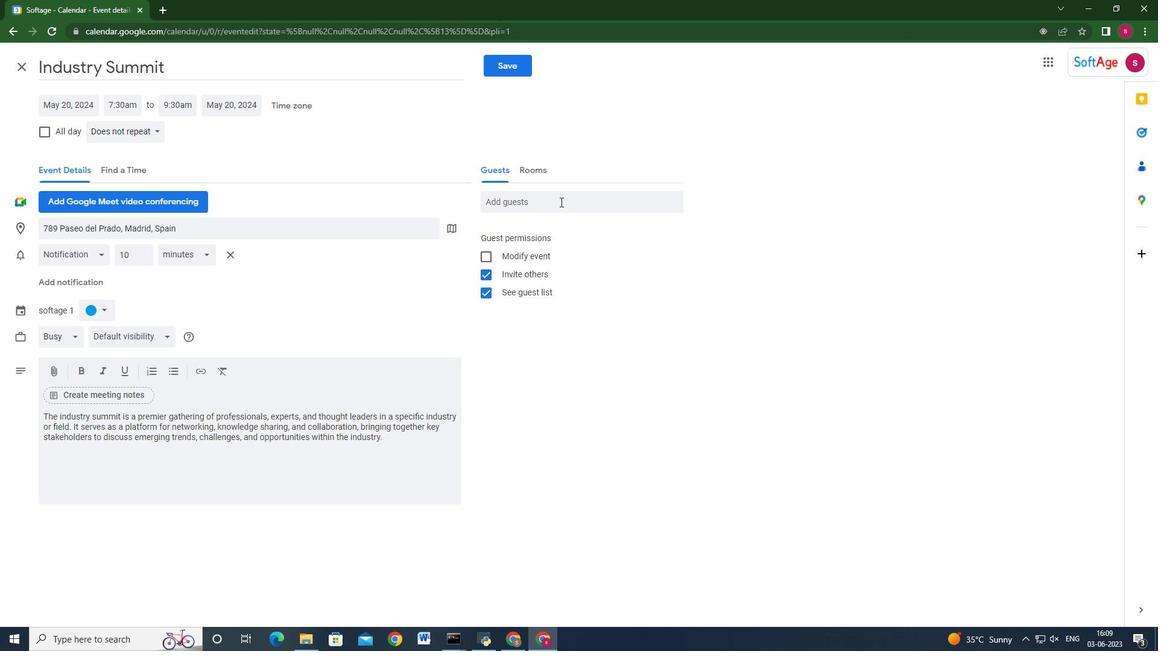 
Action: Mouse moved to (559, 201)
Screenshot: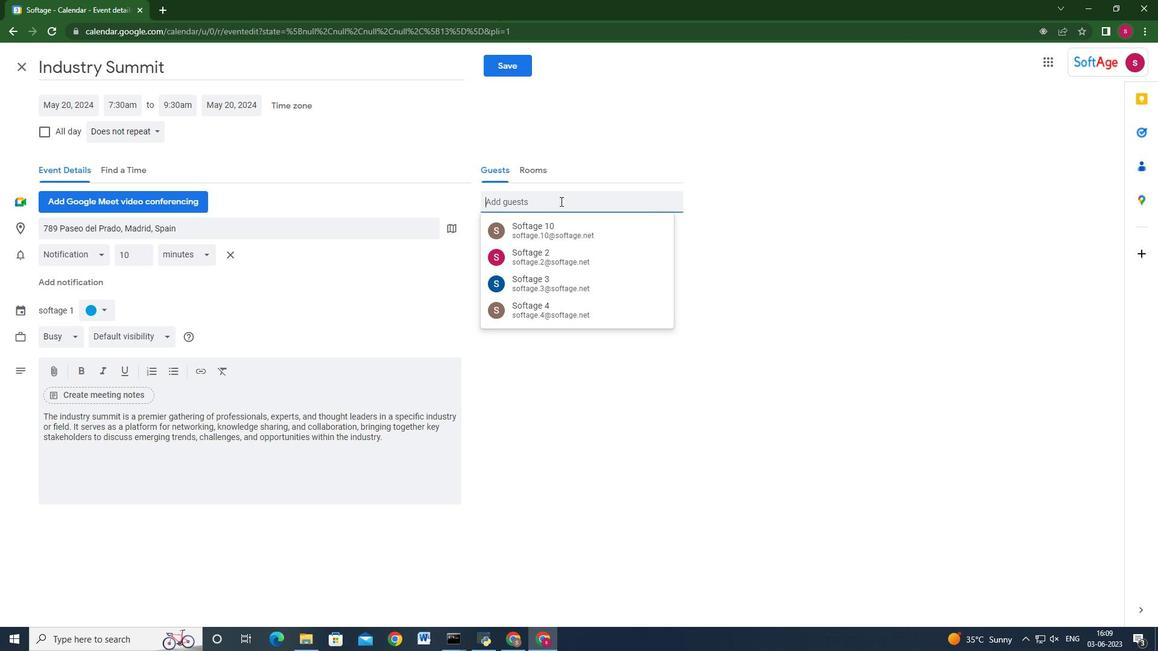 
Action: Key pressed softage.7<Key.shift_r>@softage.net<Key.enter>softage.9<Key.backspace>8<Key.shift_r>@softage.net<Key.enter>
Screenshot: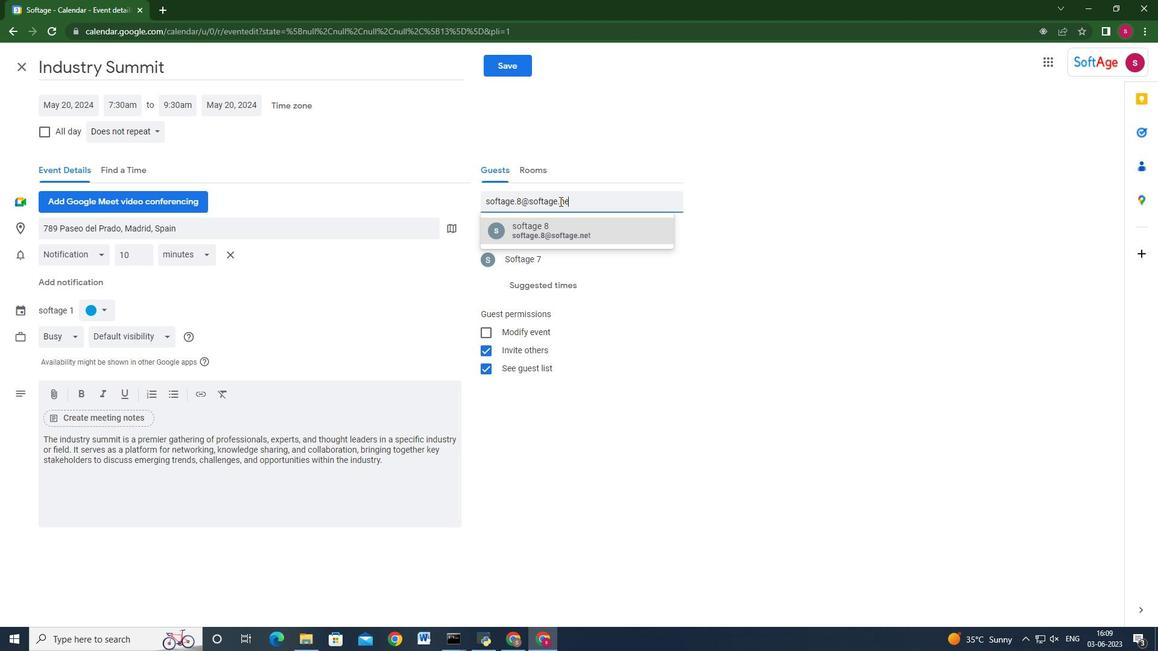 
Action: Mouse moved to (98, 127)
Screenshot: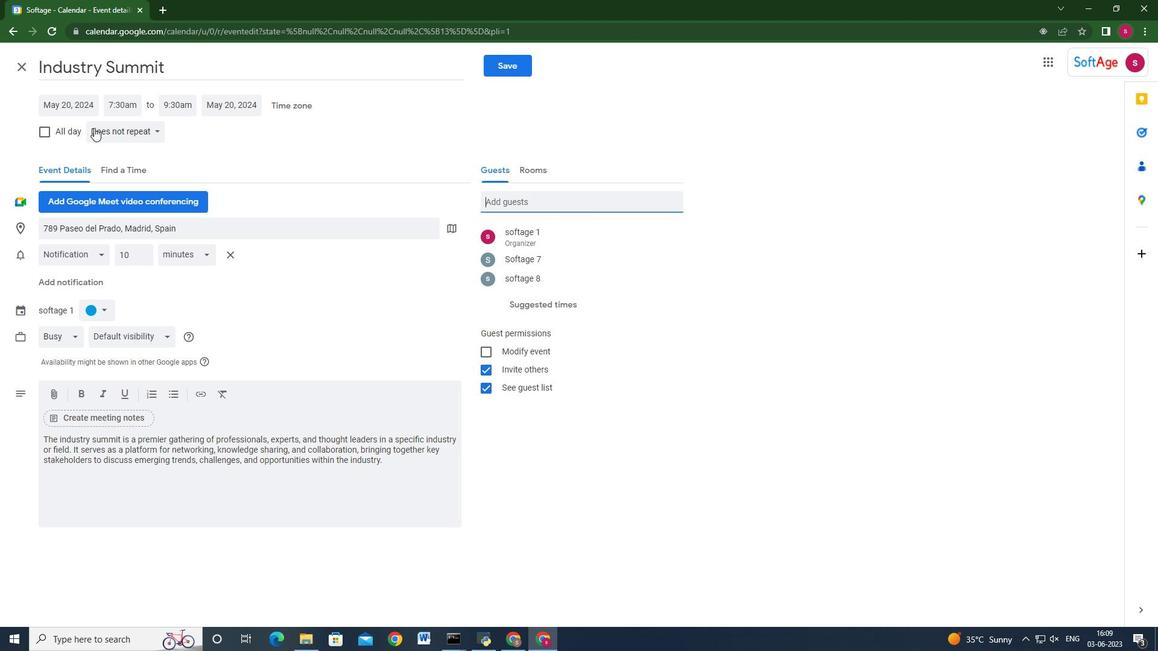 
Action: Mouse pressed left at (98, 127)
Screenshot: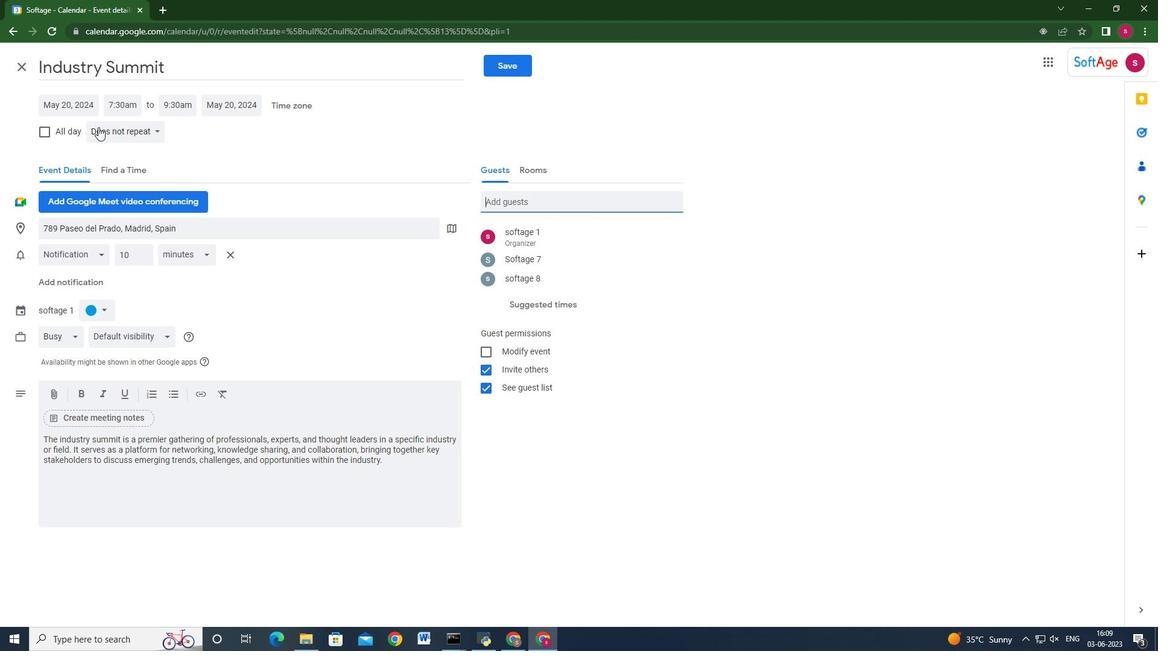 
Action: Mouse moved to (112, 156)
Screenshot: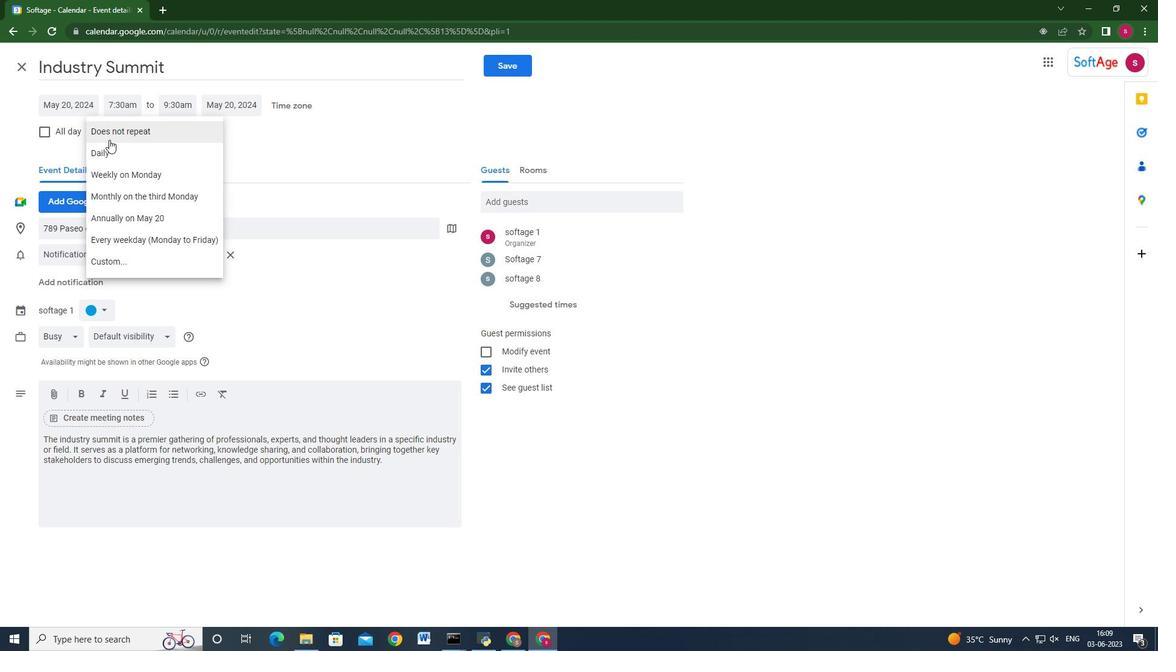 
Action: Mouse pressed left at (112, 156)
Screenshot: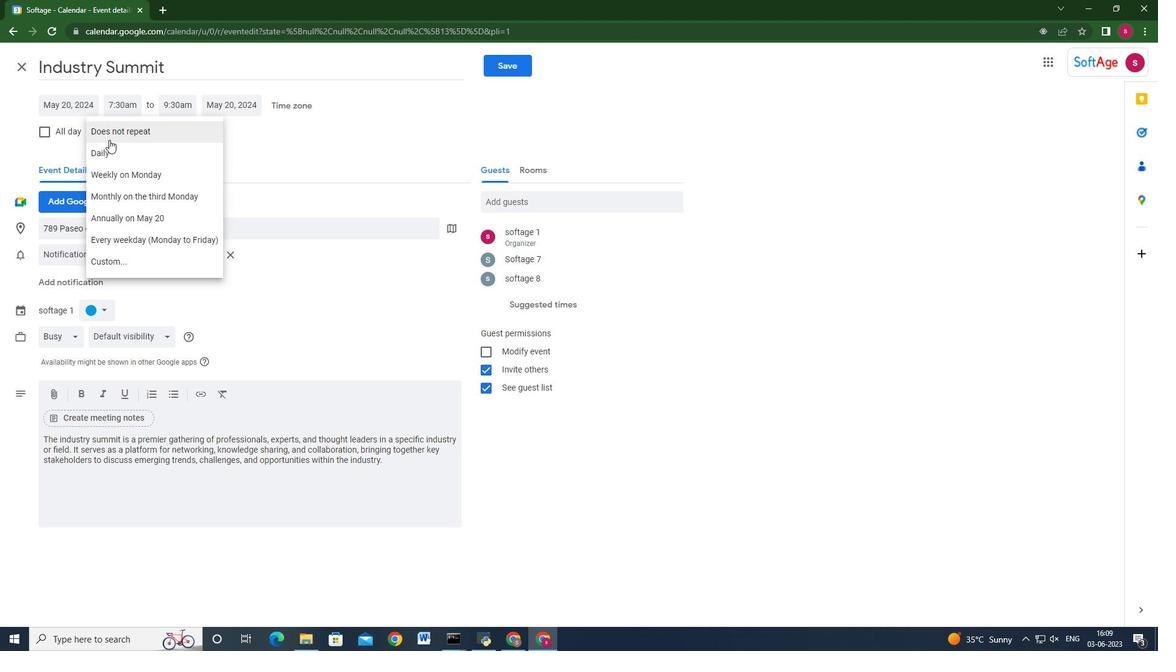 
Action: Mouse moved to (495, 74)
Screenshot: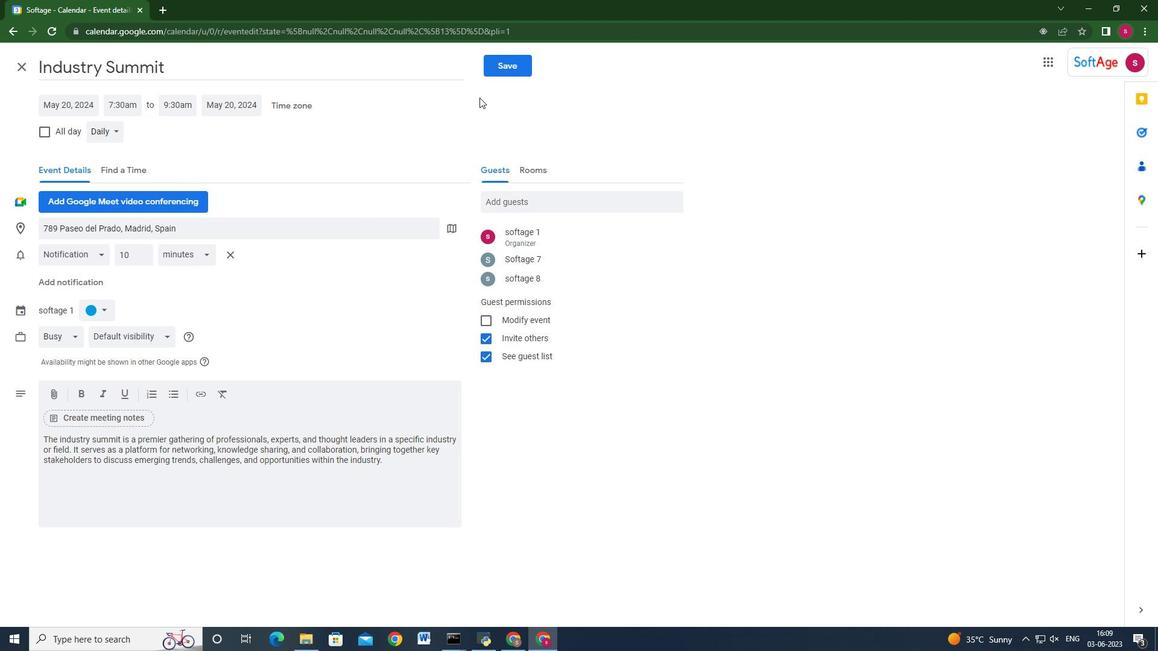 
Action: Mouse pressed left at (495, 74)
Screenshot: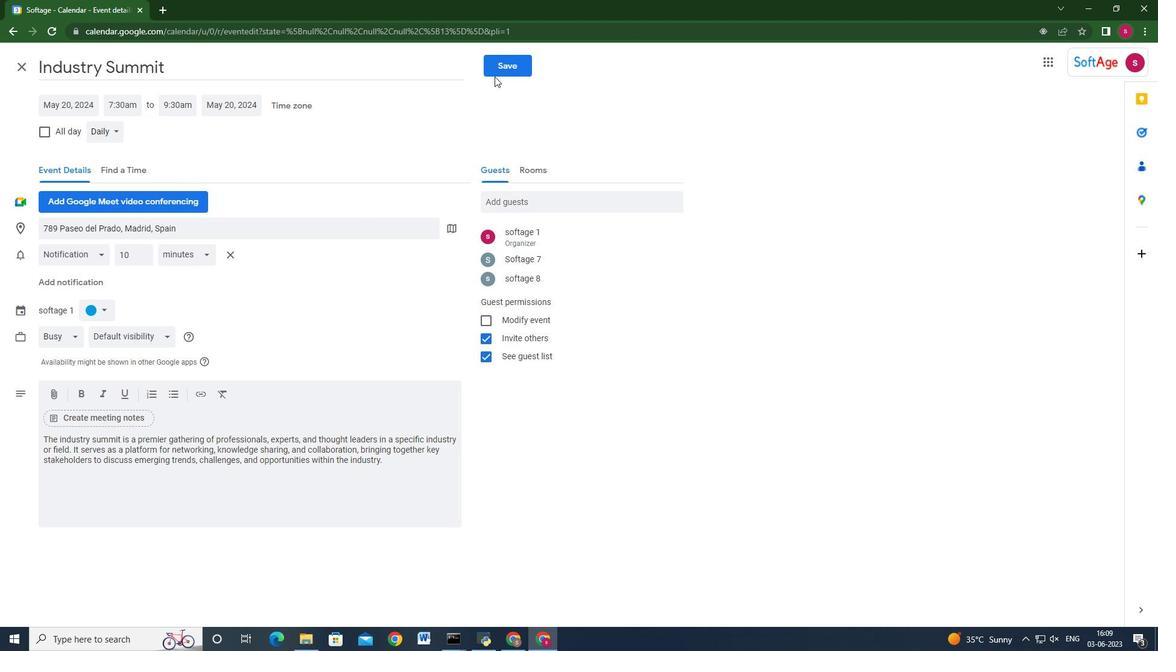 
Action: Mouse moved to (703, 367)
Screenshot: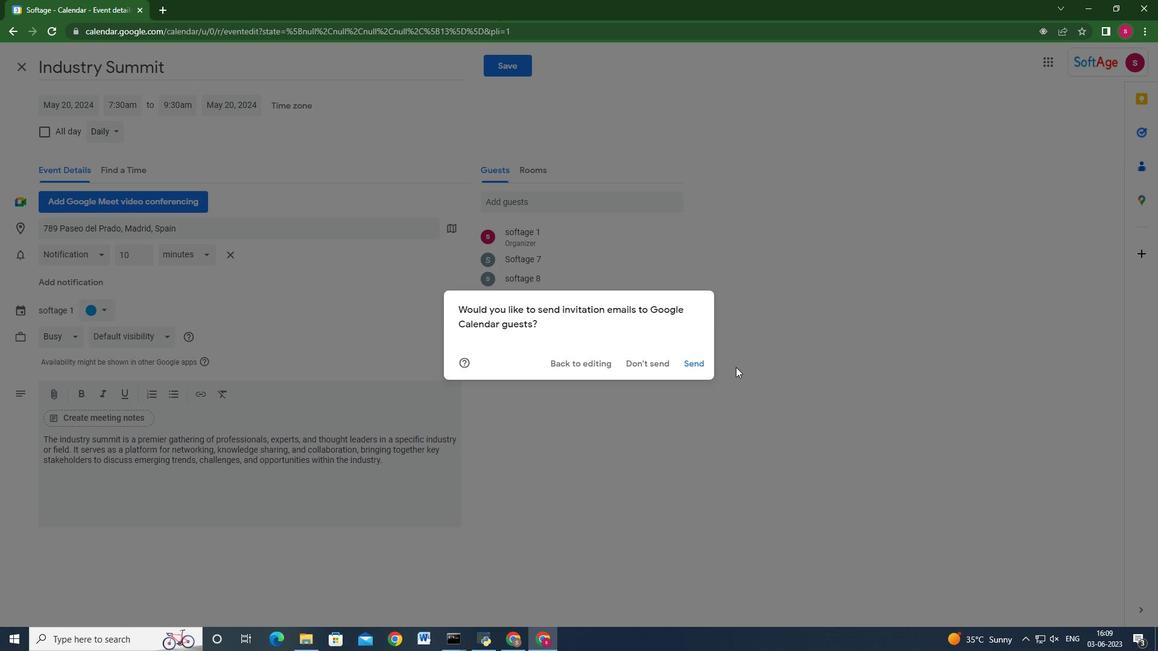
Action: Mouse pressed left at (703, 367)
Screenshot: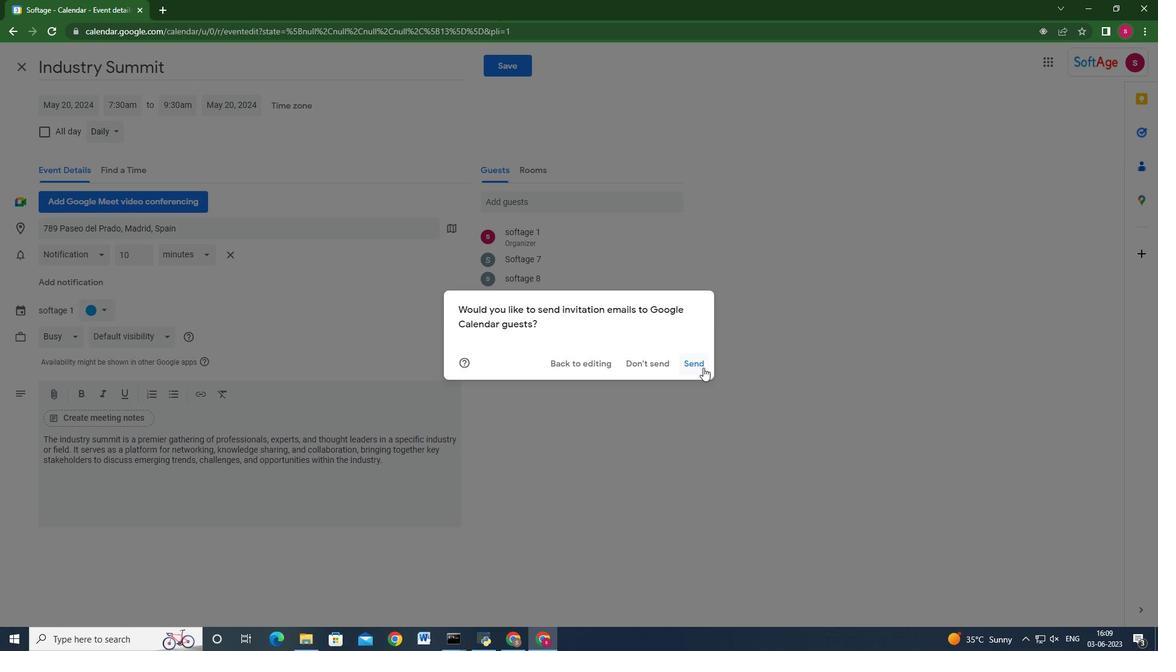 
Action: Mouse moved to (665, 423)
Screenshot: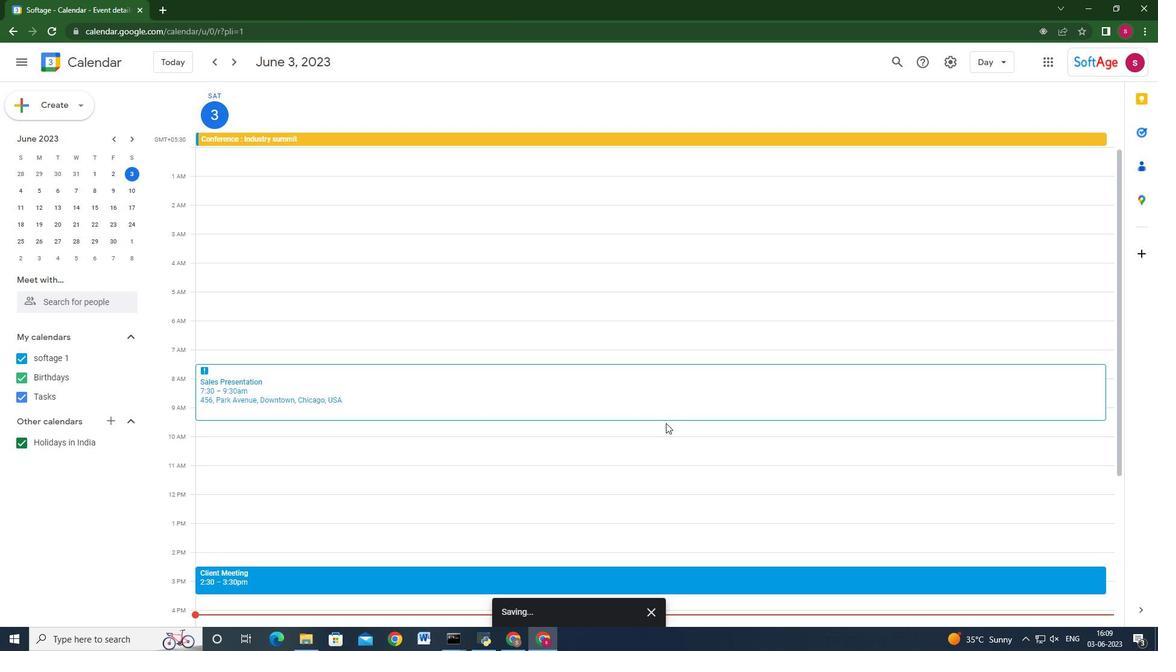 
